 Task: Send an email with the signature Gerard Scott with the subject Thank you for a recommendation and the message Could you send me the proposal for the new partnership? from softage.5@softage.net to softage.7@softage.net and softage.8@softage.net
Action: Mouse moved to (57, 55)
Screenshot: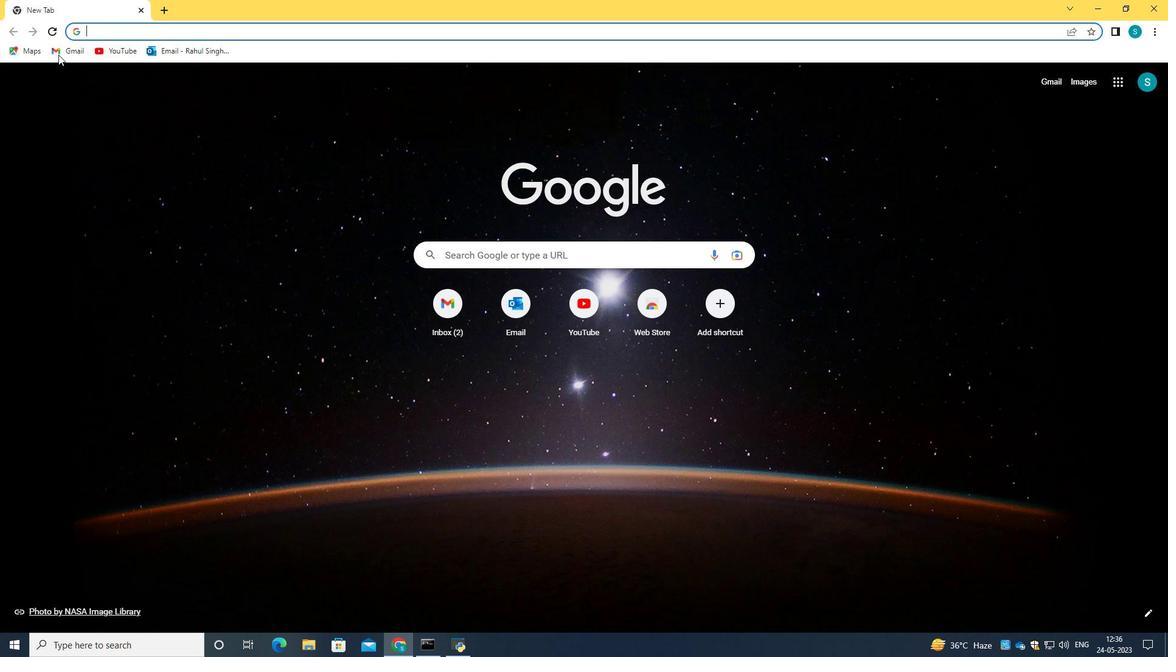 
Action: Mouse pressed left at (57, 55)
Screenshot: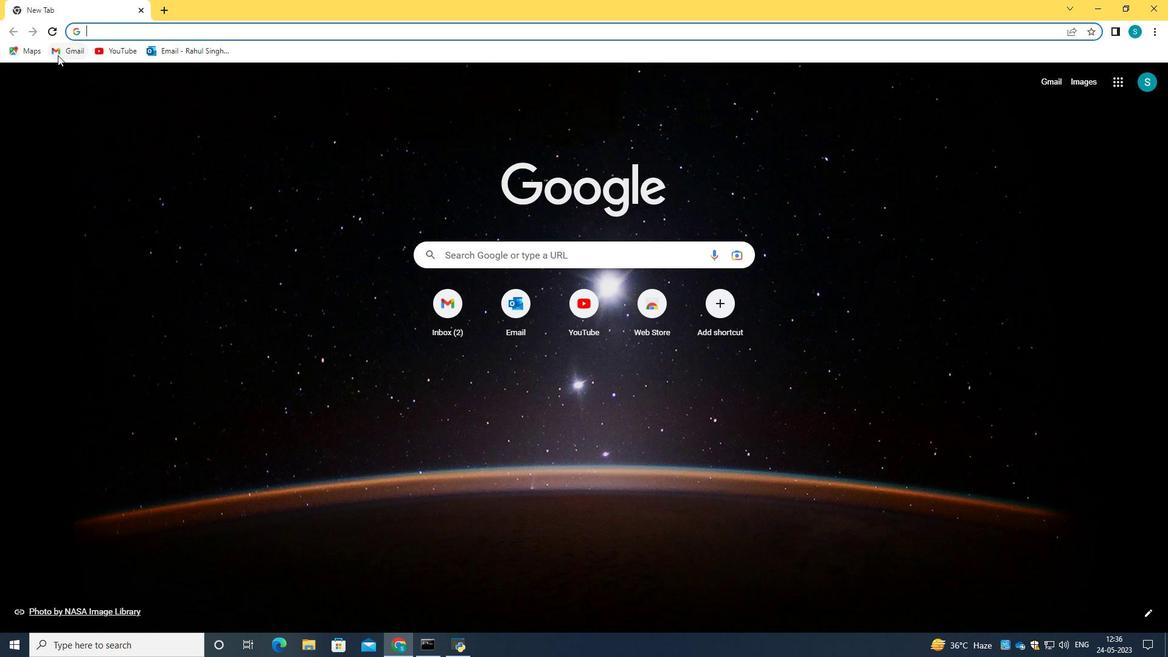 
Action: Mouse moved to (578, 189)
Screenshot: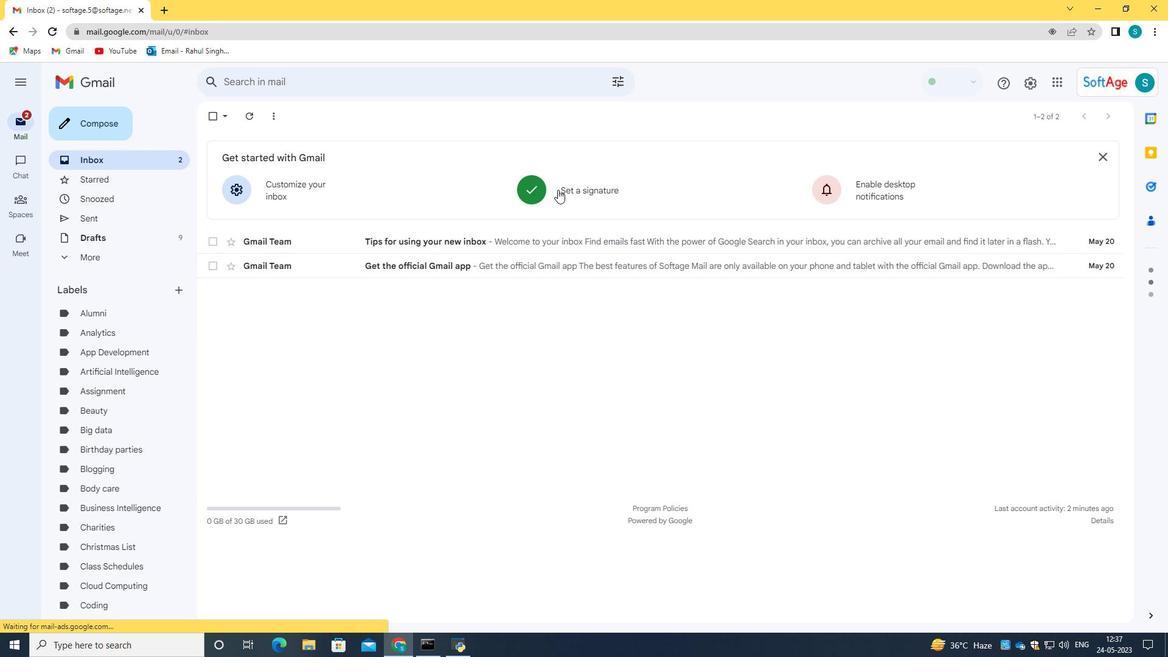 
Action: Mouse pressed left at (578, 189)
Screenshot: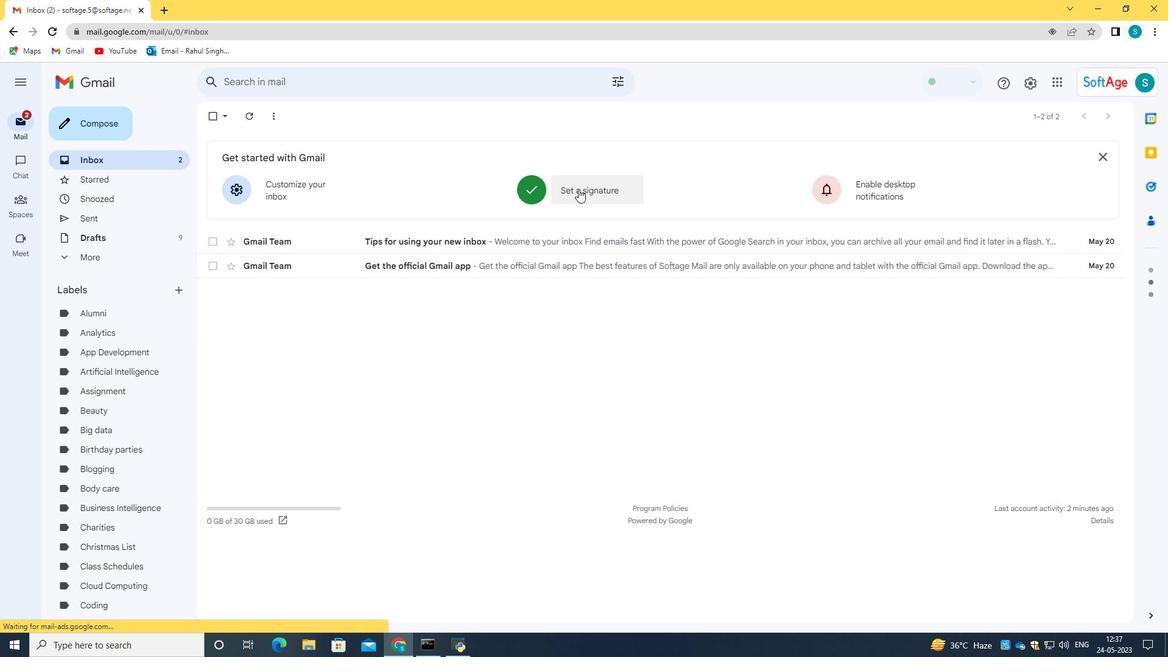 
Action: Mouse moved to (629, 271)
Screenshot: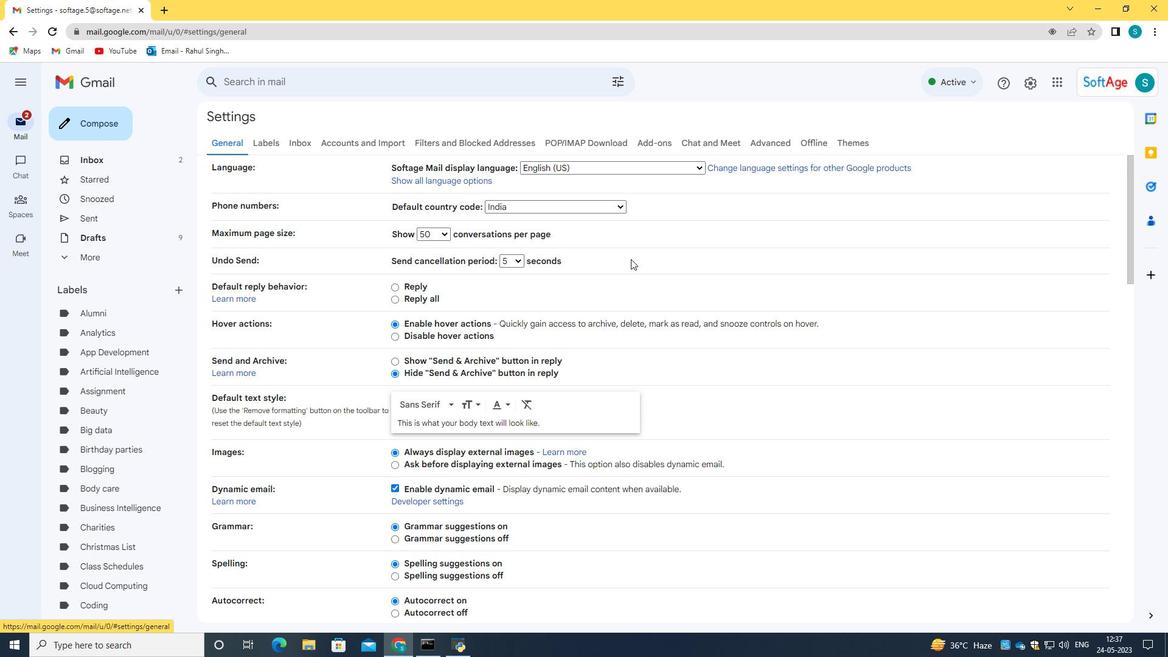 
Action: Mouse scrolled (629, 270) with delta (0, 0)
Screenshot: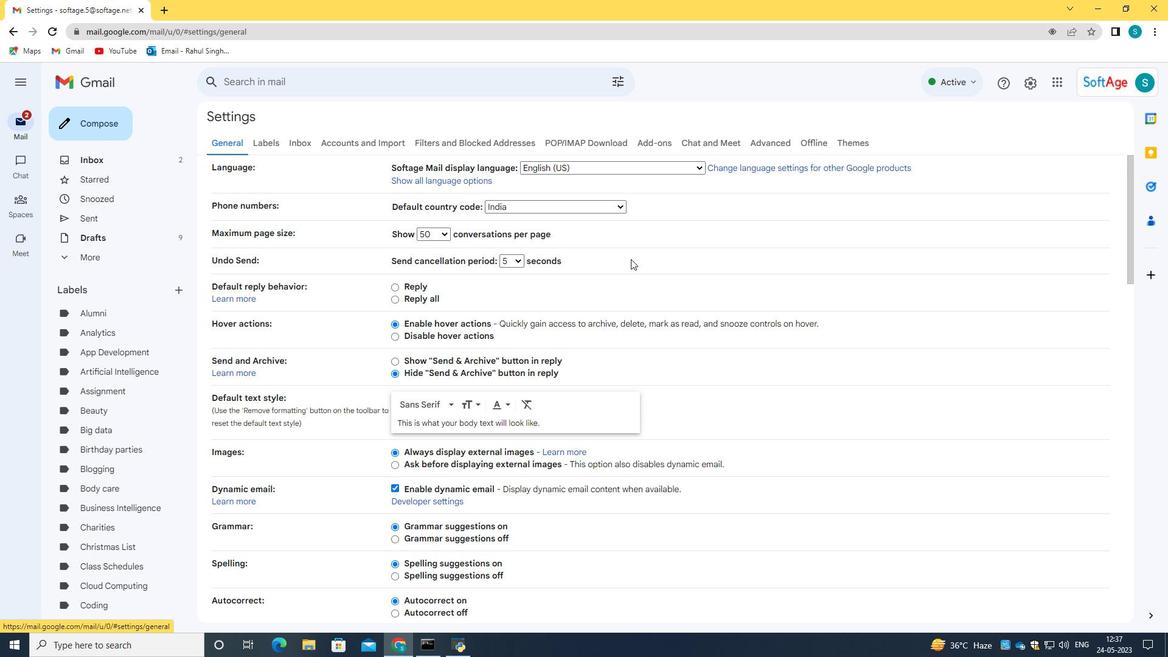 
Action: Mouse scrolled (629, 270) with delta (0, 0)
Screenshot: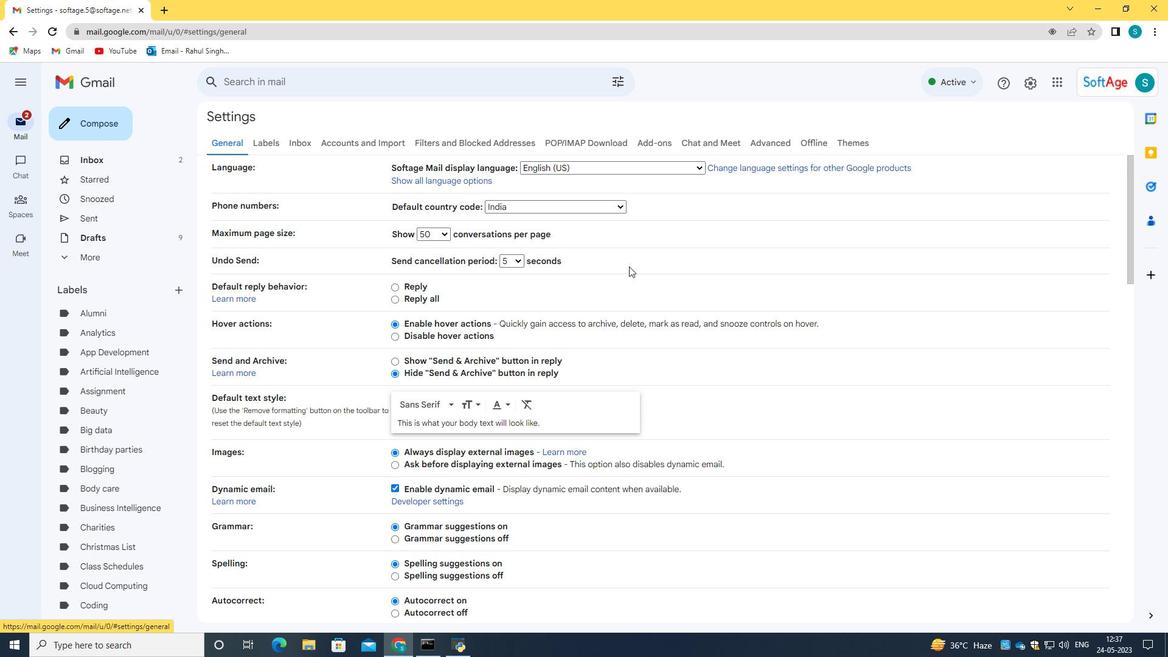 
Action: Mouse scrolled (629, 270) with delta (0, 0)
Screenshot: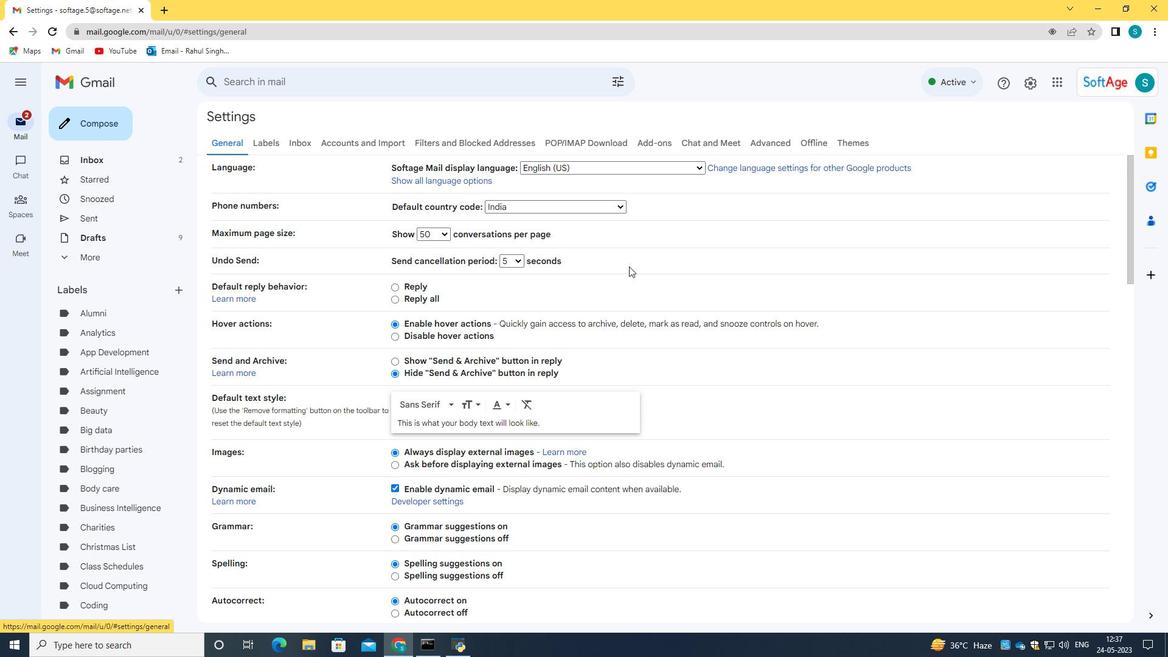 
Action: Mouse scrolled (629, 270) with delta (0, 0)
Screenshot: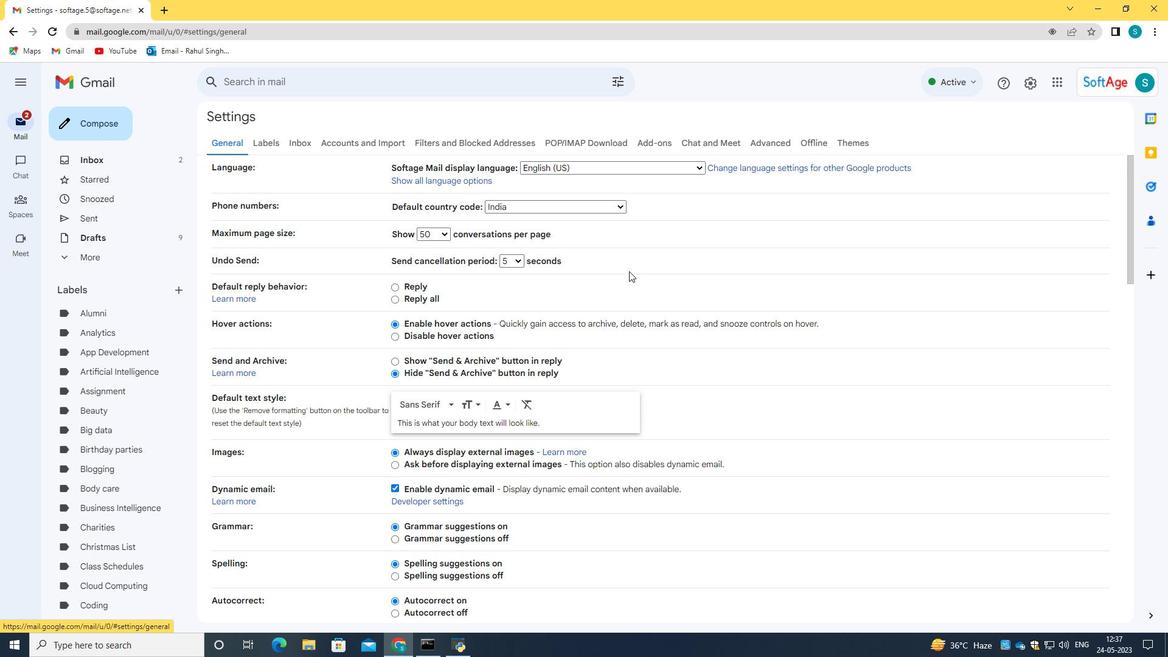 
Action: Mouse scrolled (629, 270) with delta (0, 0)
Screenshot: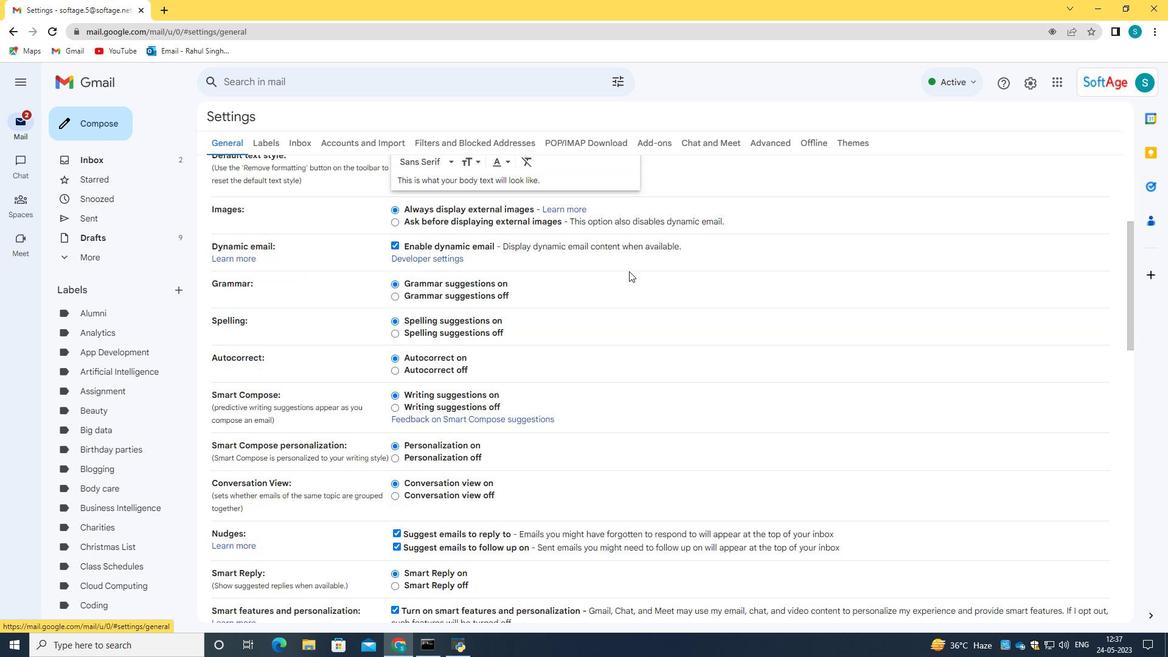
Action: Mouse scrolled (629, 270) with delta (0, 0)
Screenshot: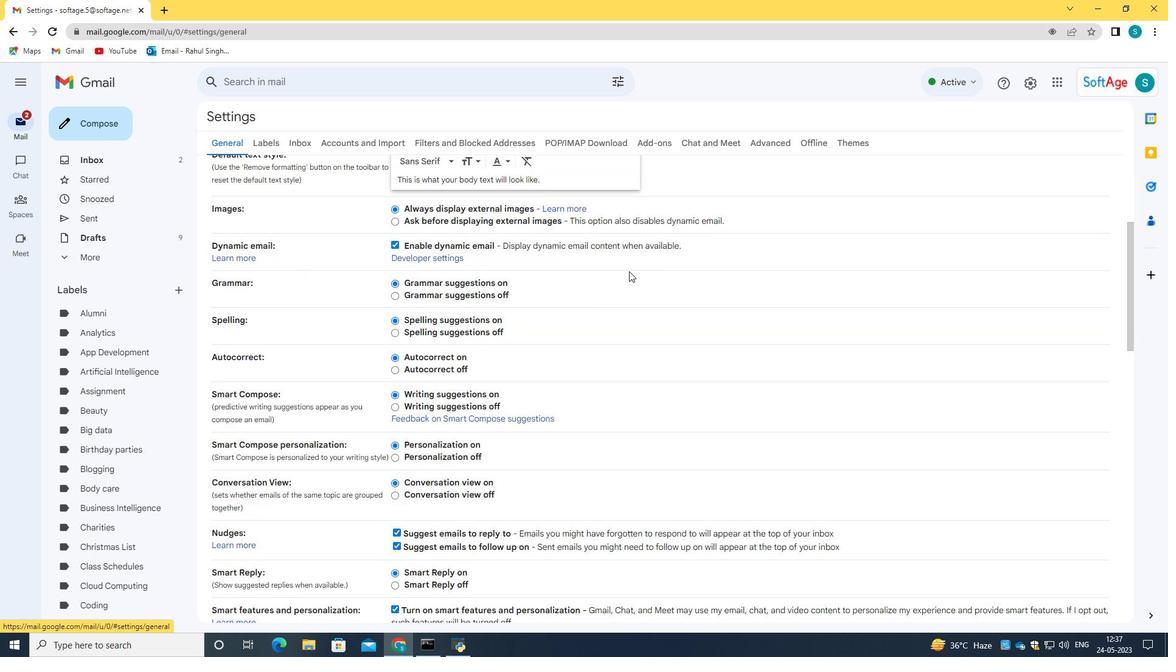 
Action: Mouse scrolled (629, 270) with delta (0, 0)
Screenshot: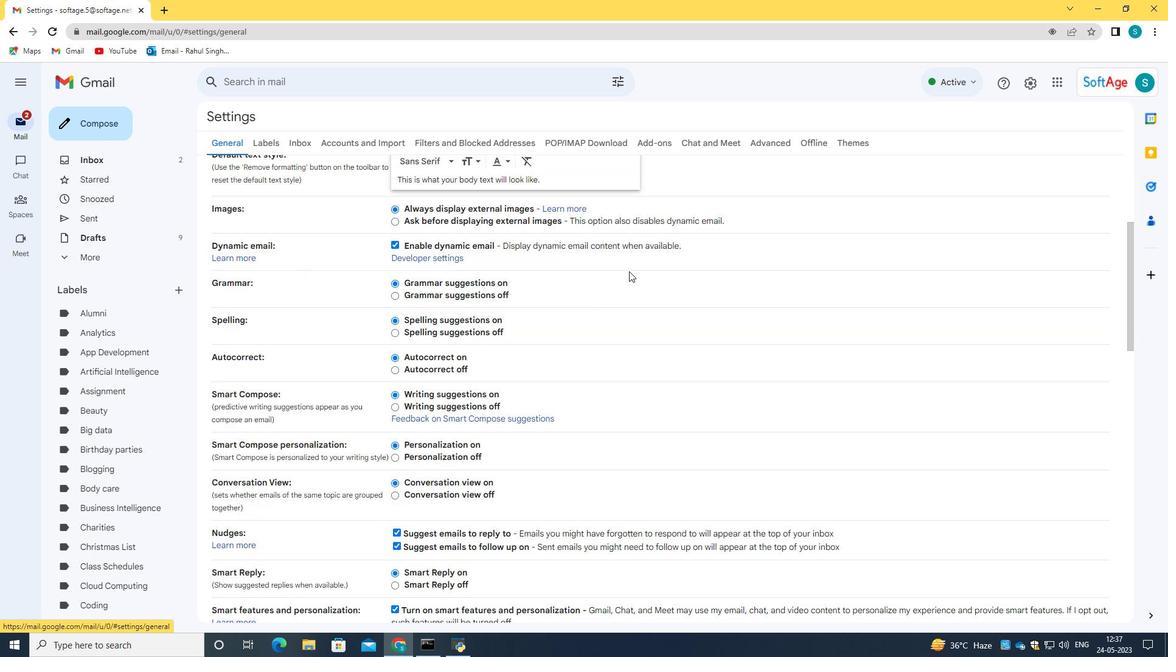 
Action: Mouse scrolled (629, 270) with delta (0, 0)
Screenshot: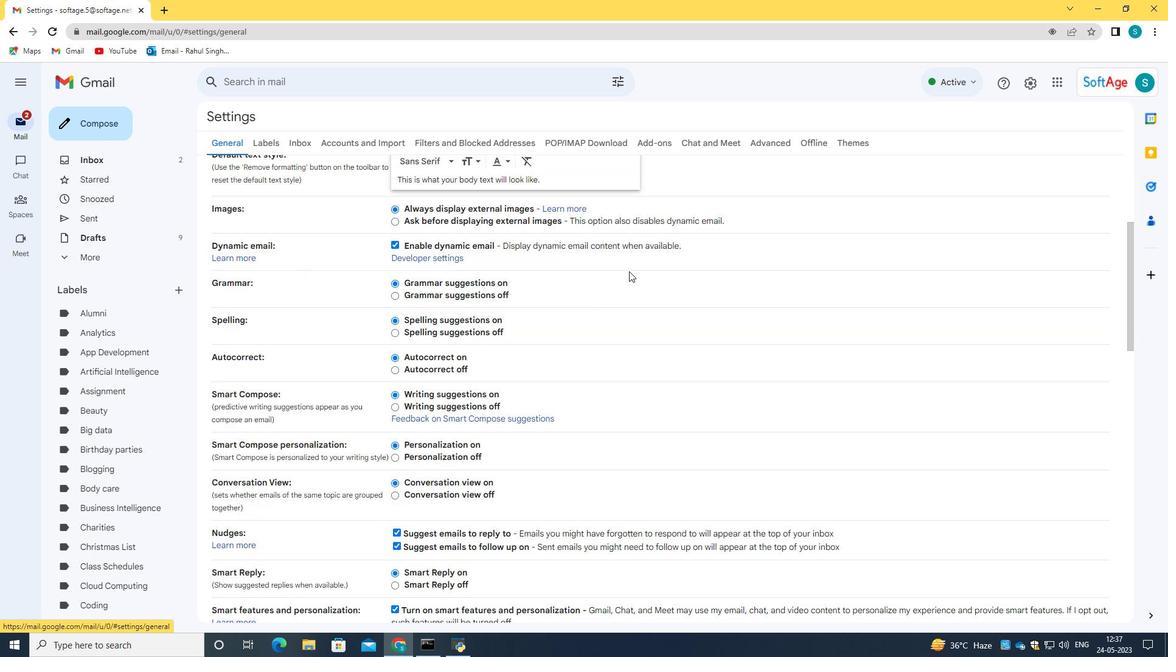 
Action: Mouse moved to (629, 295)
Screenshot: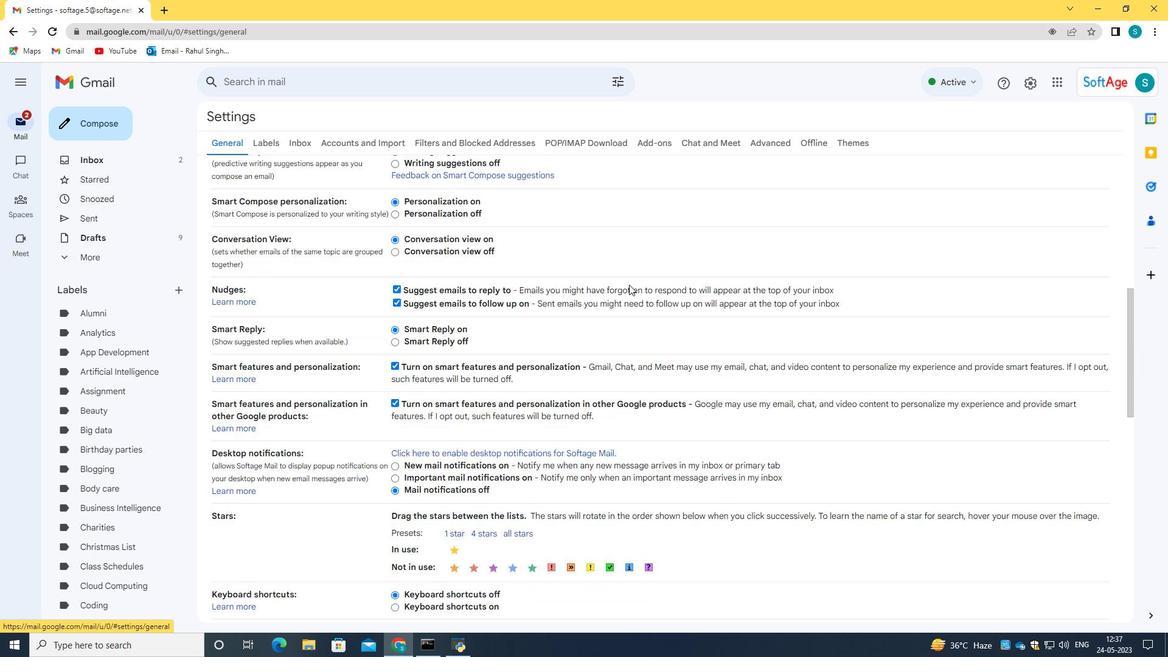 
Action: Mouse scrolled (629, 294) with delta (0, 0)
Screenshot: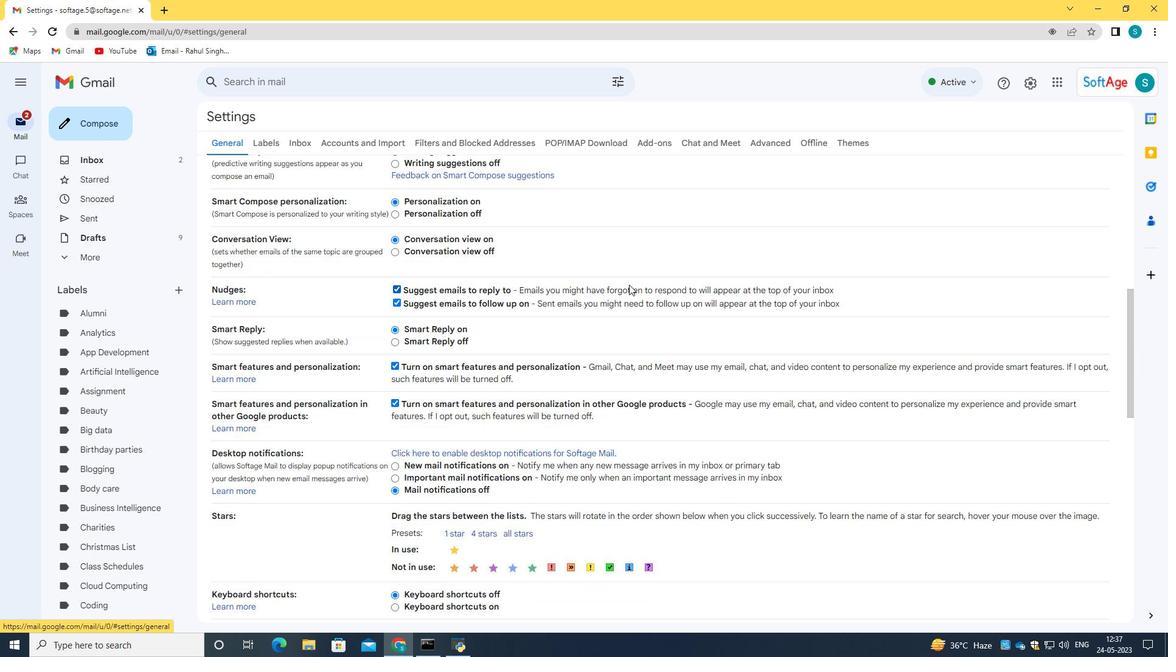 
Action: Mouse moved to (629, 295)
Screenshot: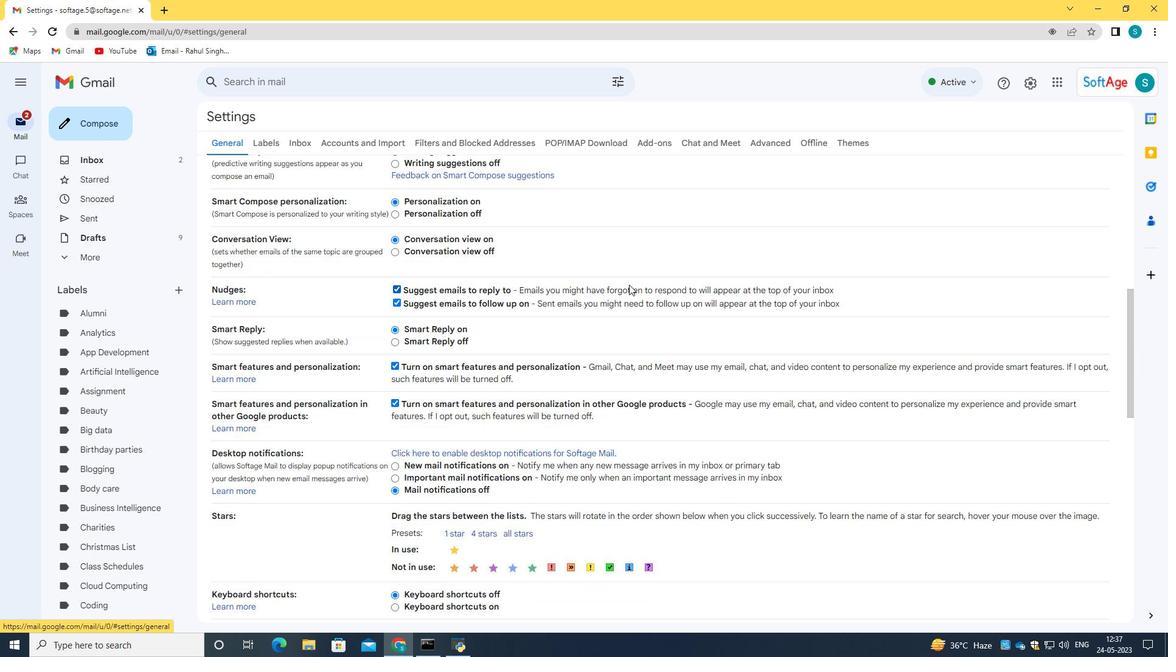 
Action: Mouse scrolled (629, 295) with delta (0, 0)
Screenshot: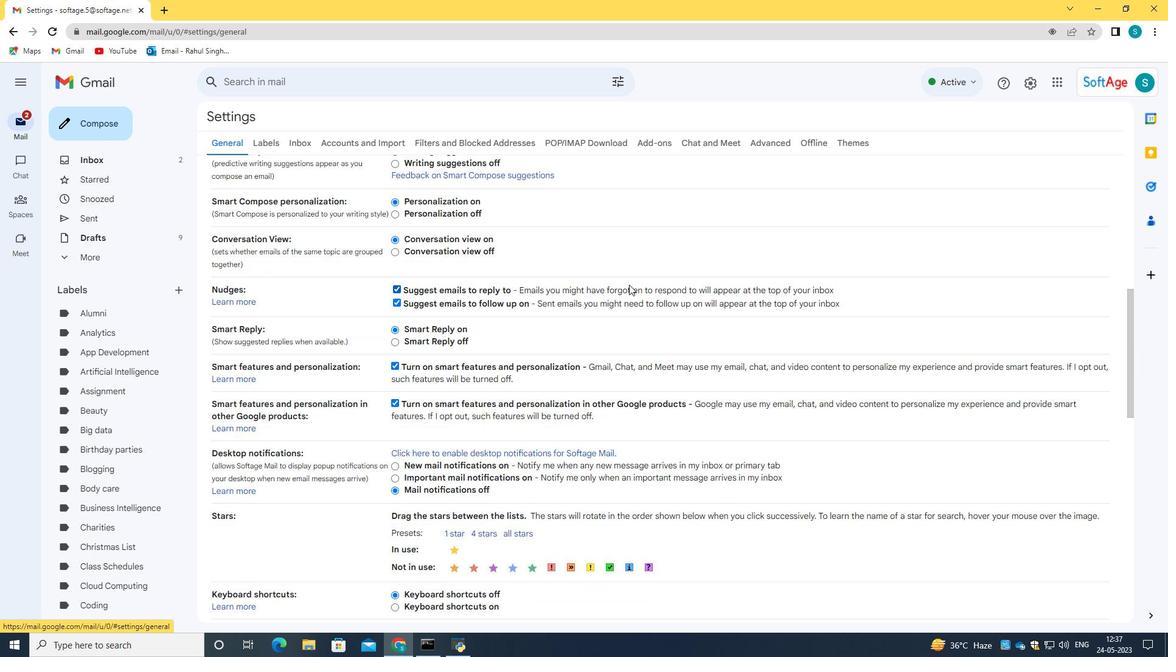 
Action: Mouse scrolled (629, 295) with delta (0, 0)
Screenshot: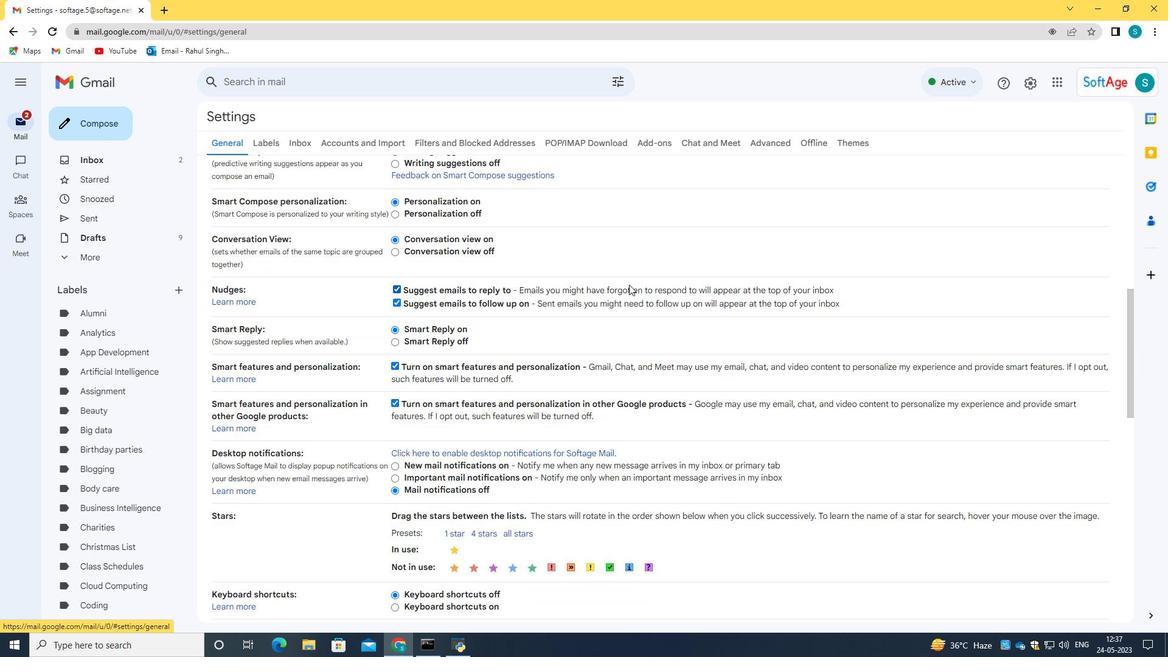 
Action: Mouse moved to (629, 299)
Screenshot: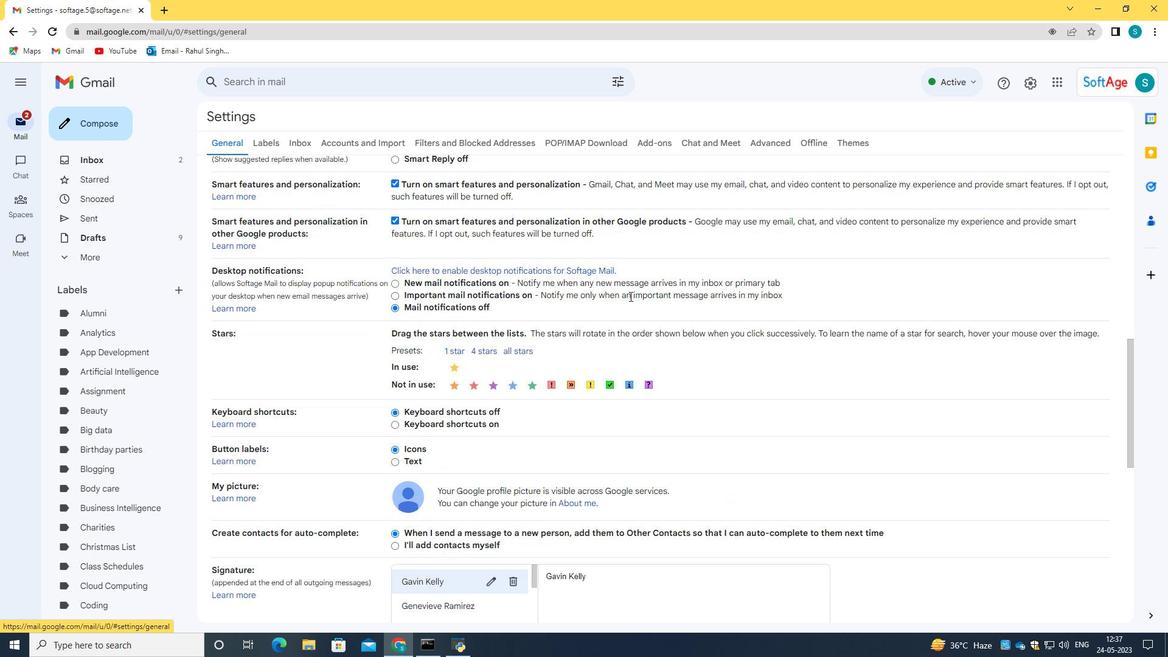 
Action: Mouse scrolled (629, 299) with delta (0, 0)
Screenshot: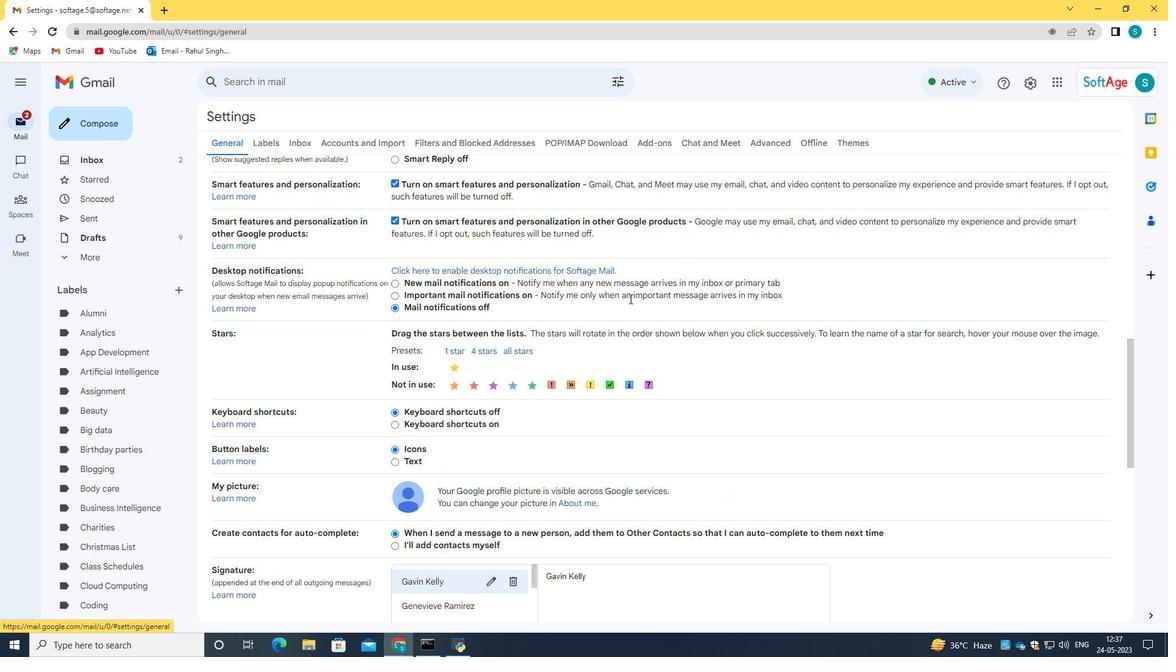 
Action: Mouse scrolled (629, 299) with delta (0, 0)
Screenshot: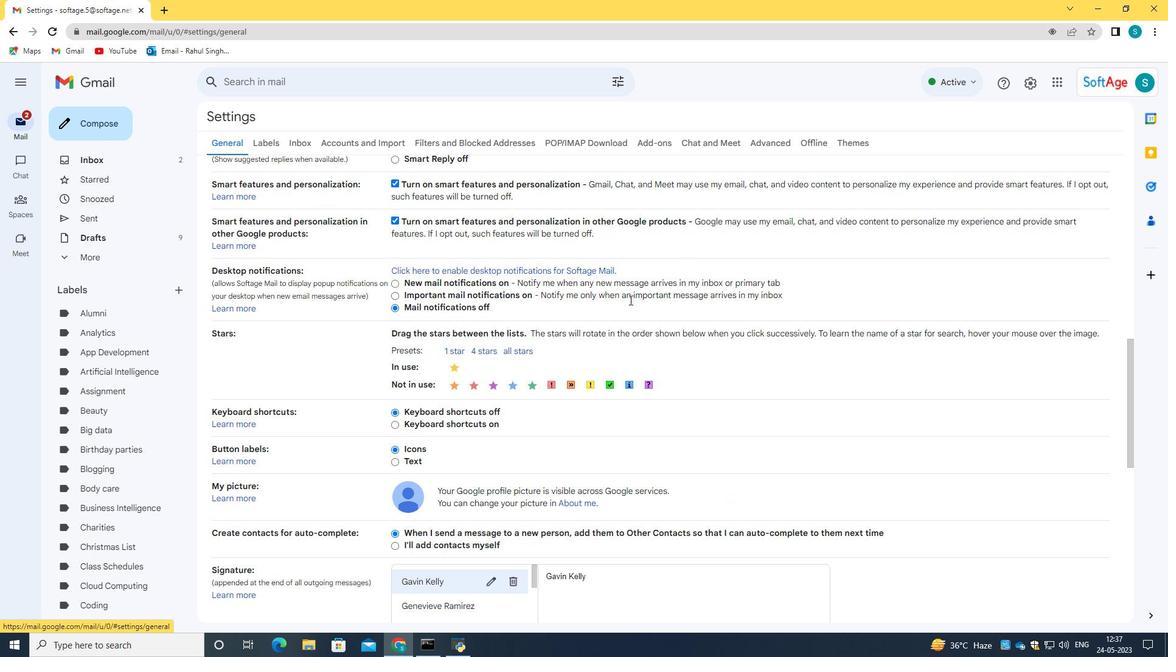 
Action: Mouse scrolled (629, 299) with delta (0, 0)
Screenshot: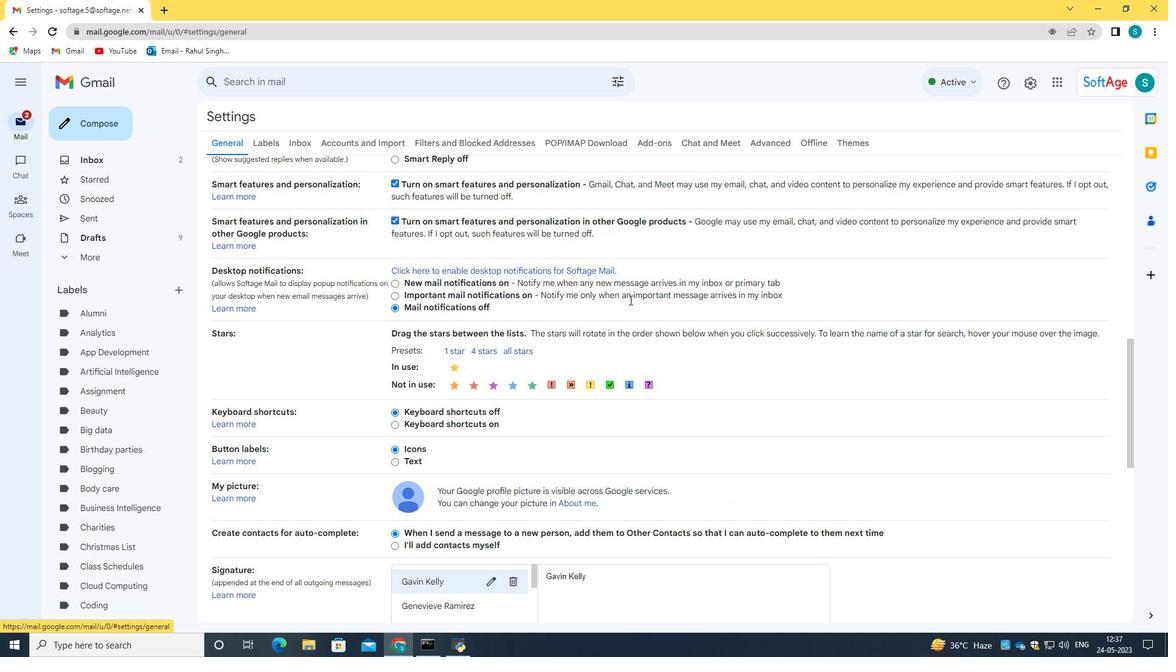 
Action: Mouse moved to (493, 499)
Screenshot: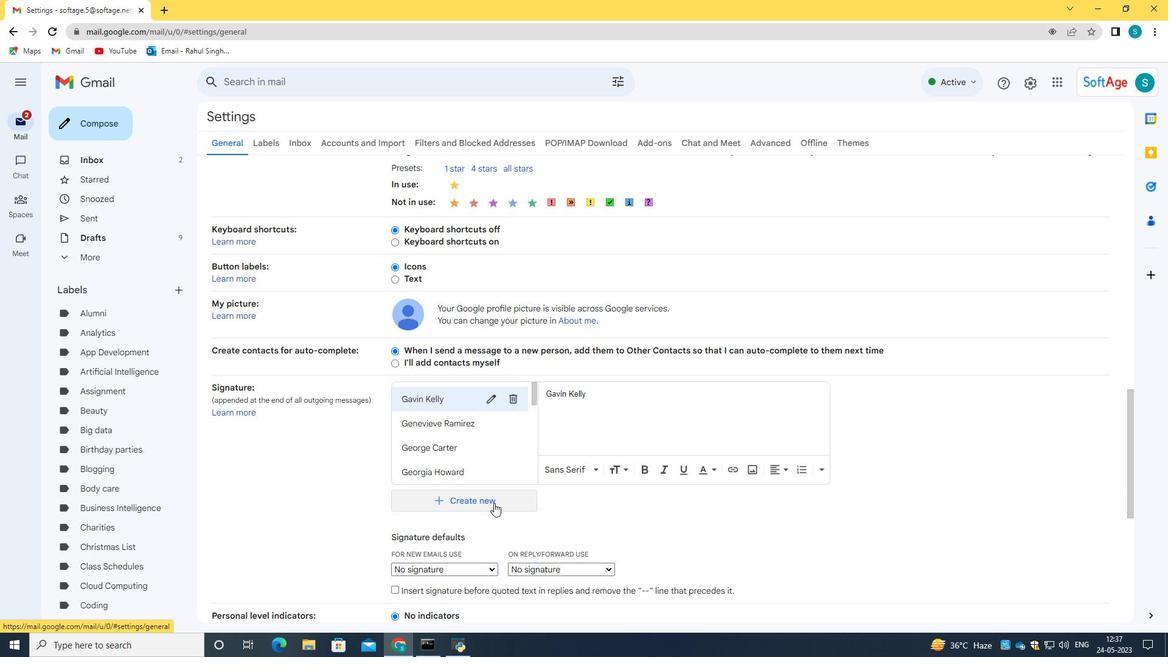 
Action: Mouse pressed left at (493, 499)
Screenshot: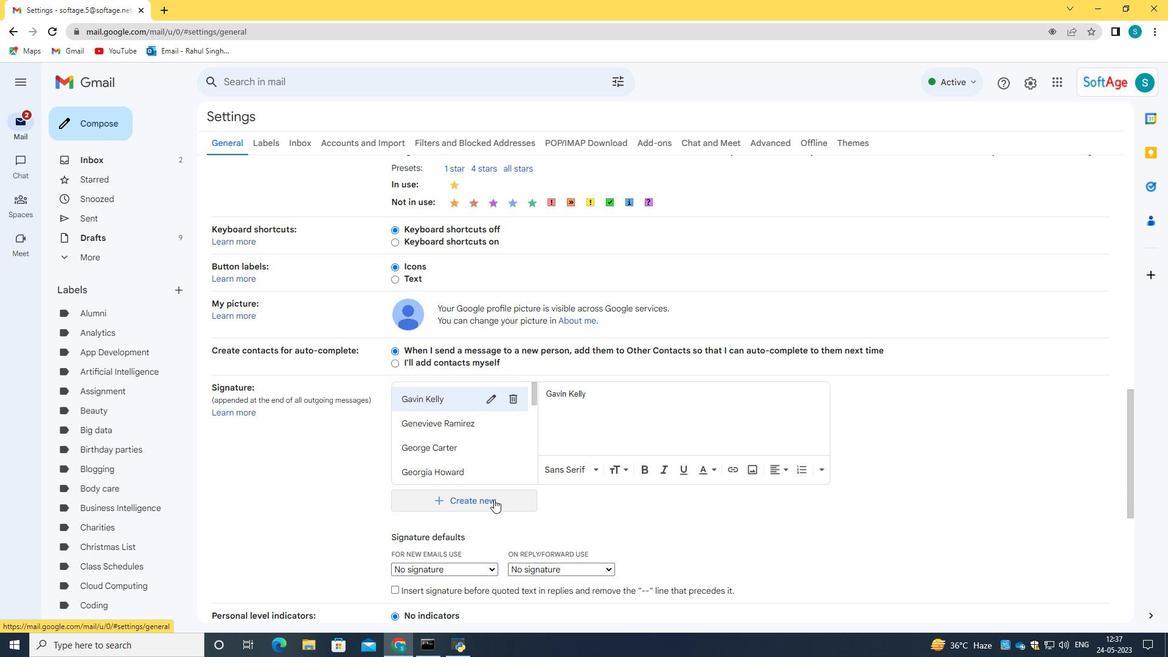 
Action: Mouse moved to (503, 344)
Screenshot: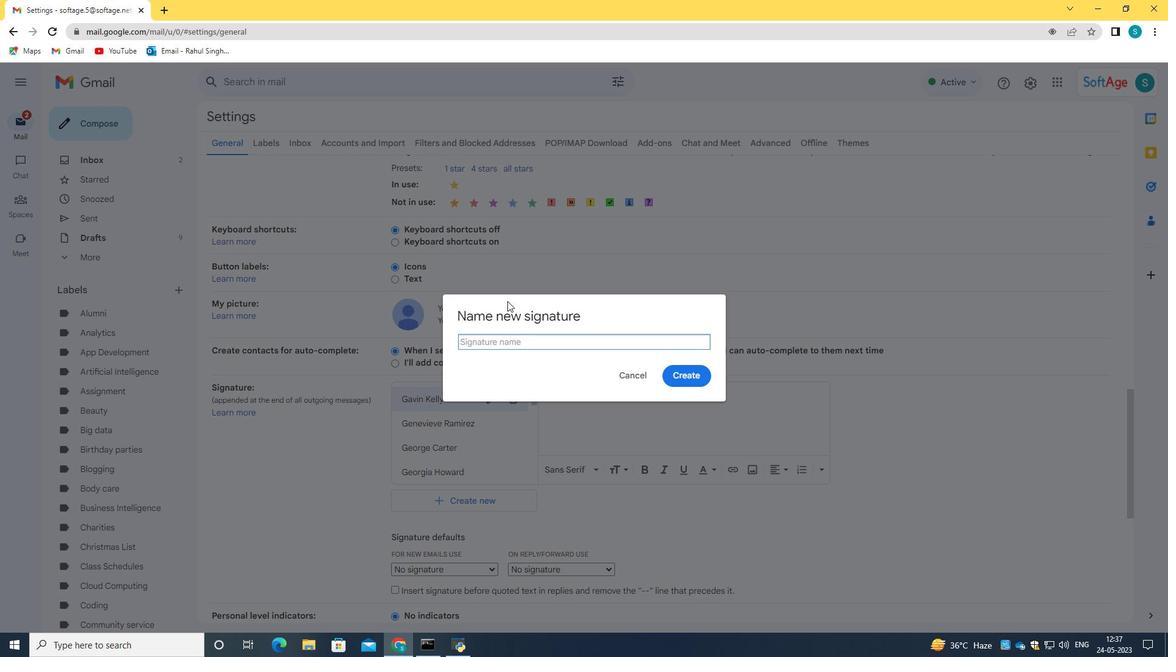 
Action: Key pressed <Key.caps_lock>G<Key.caps_lock>erard<Key.space><Key.caps_lock>S<Key.caps_lock>cott
Screenshot: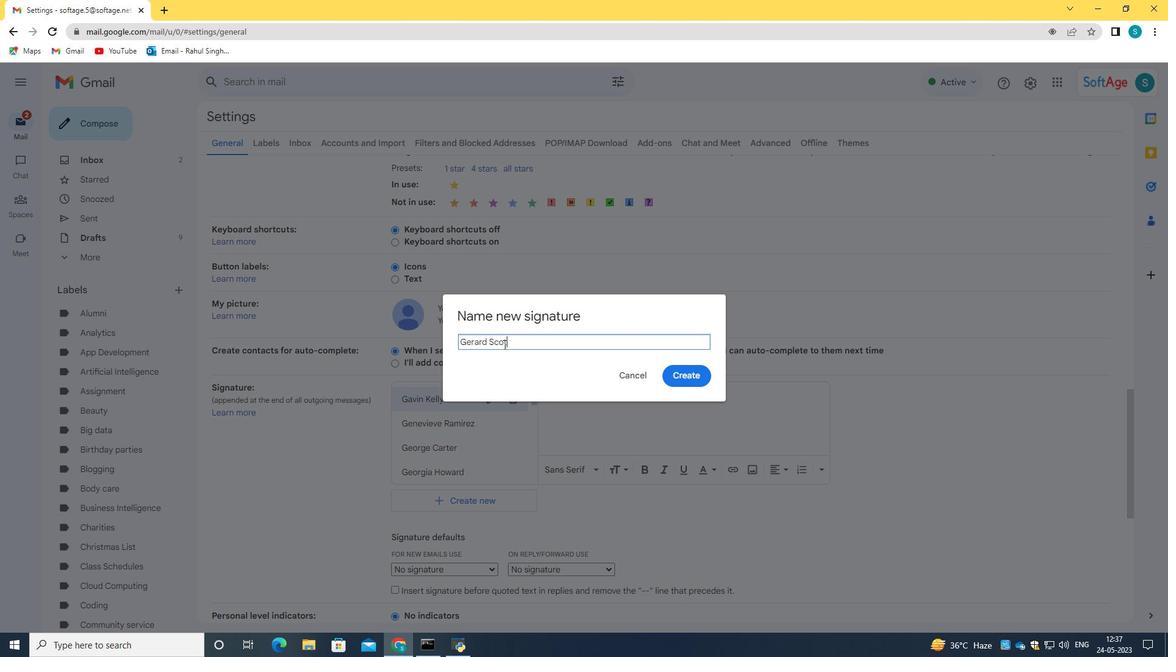 
Action: Mouse moved to (691, 369)
Screenshot: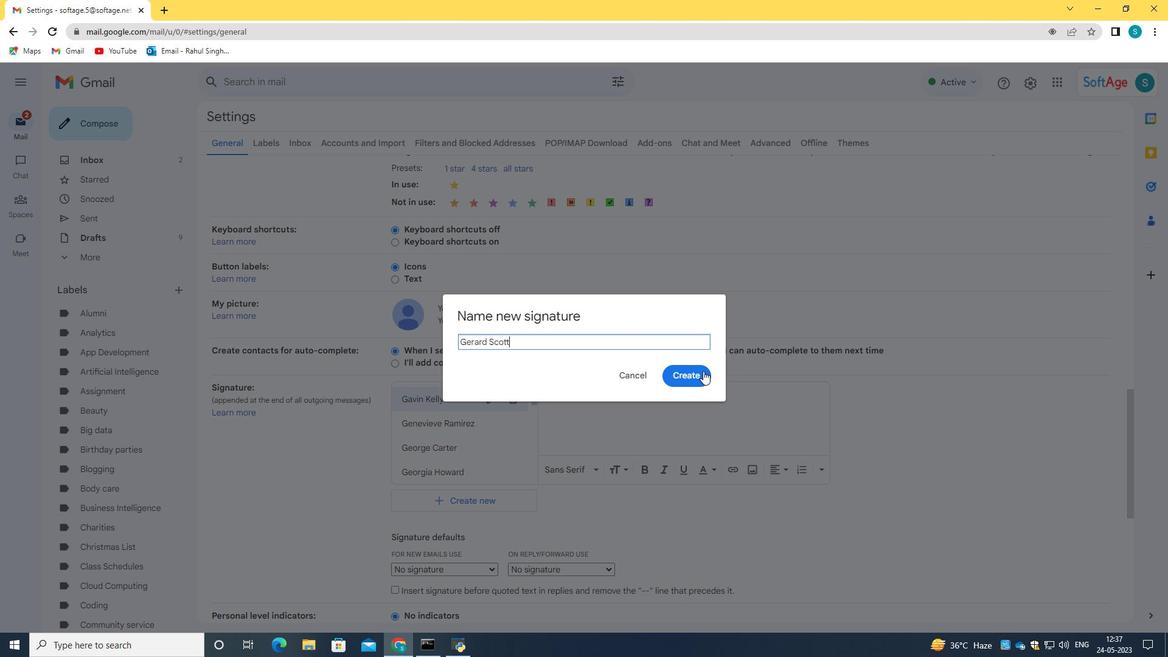 
Action: Mouse pressed left at (691, 369)
Screenshot: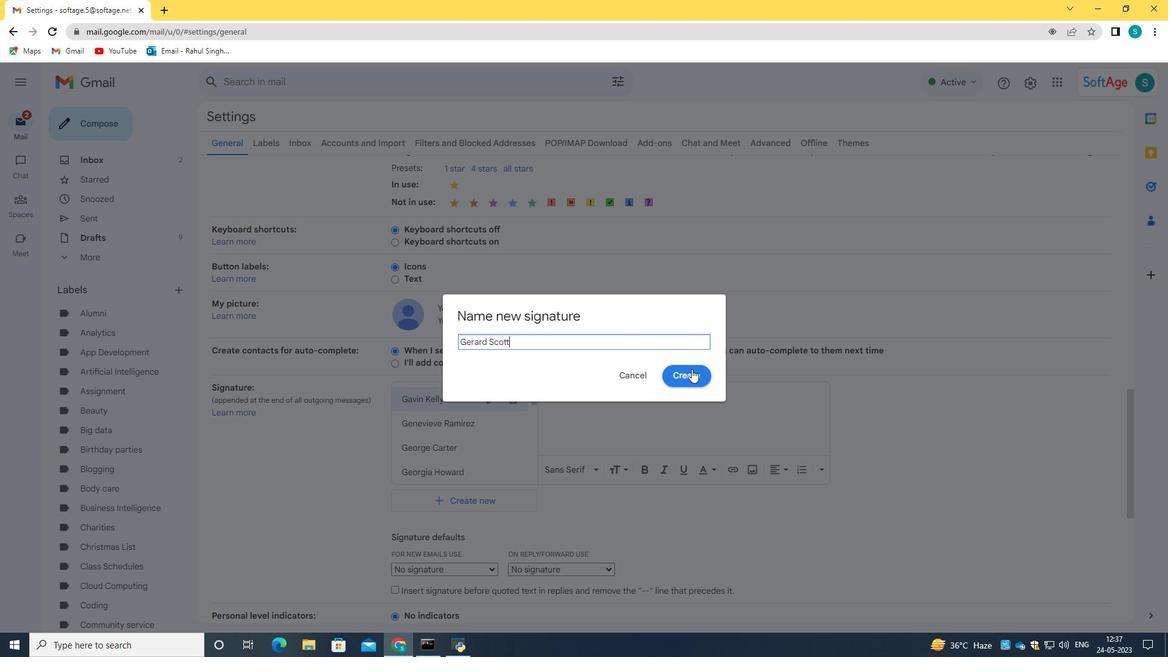 
Action: Mouse moved to (688, 411)
Screenshot: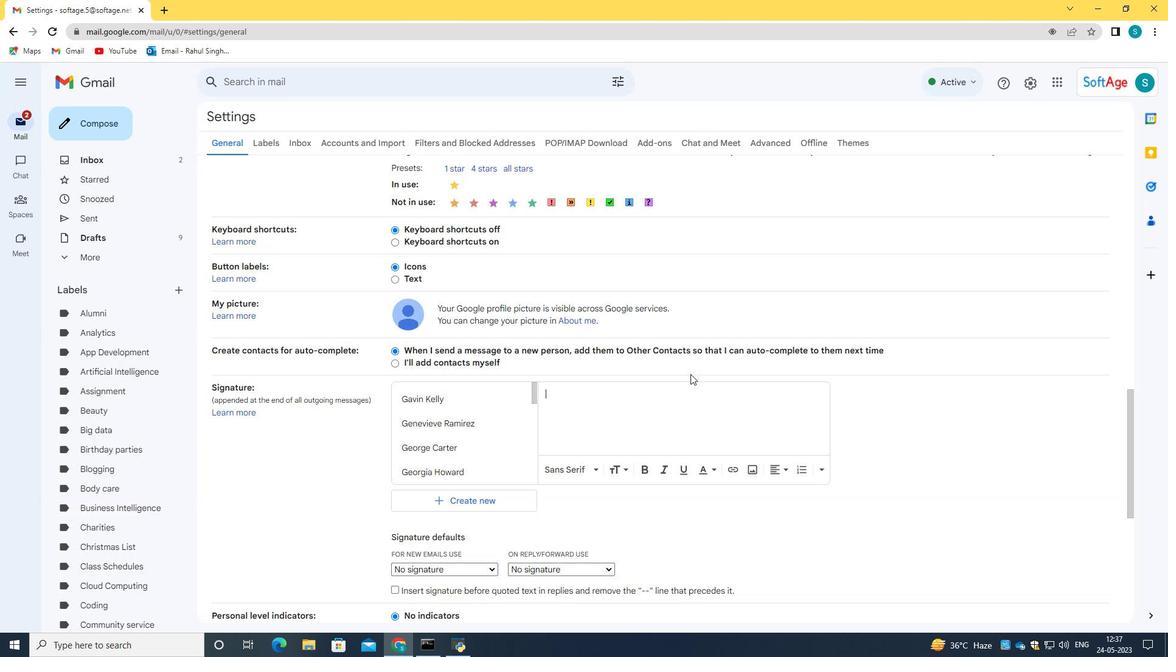 
Action: Mouse pressed left at (688, 411)
Screenshot: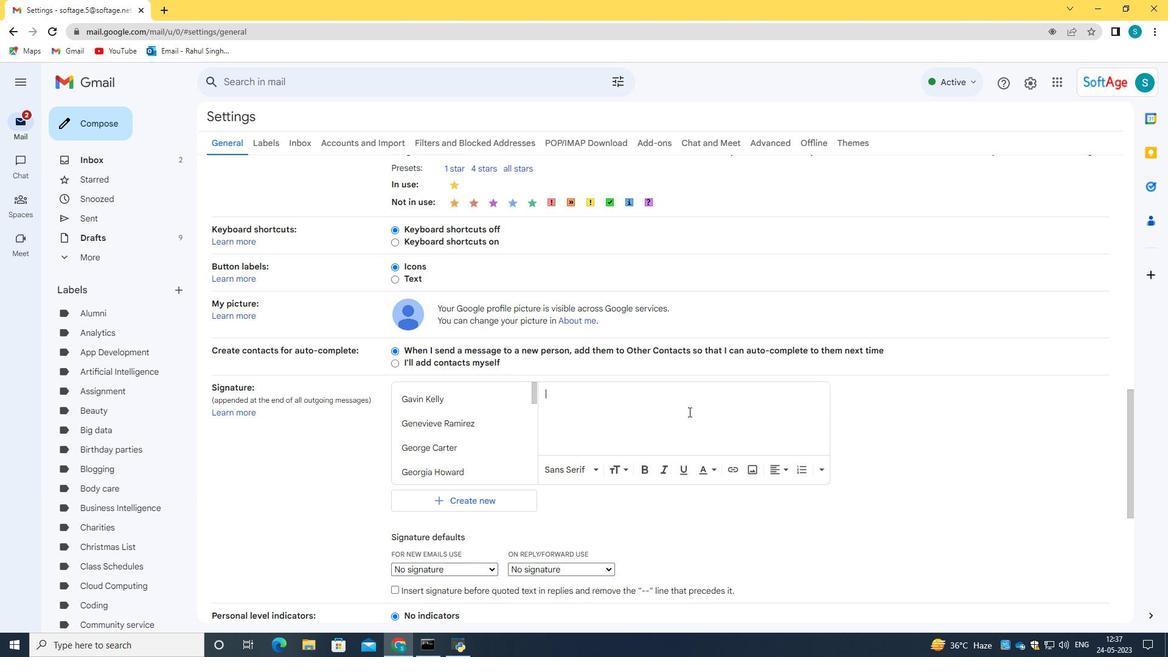 
Action: Key pressed <Key.caps_lock>G<Key.caps_lock>erard<Key.space><Key.caps_lock>S<Key.caps_lock>cott
Screenshot: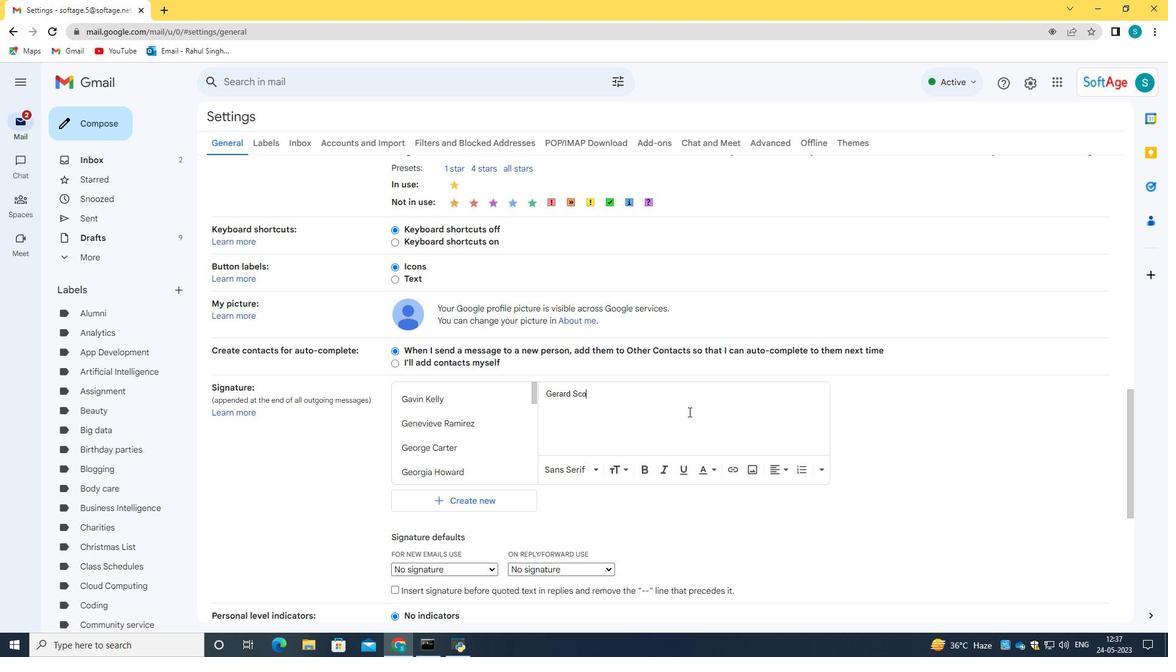 
Action: Mouse moved to (850, 399)
Screenshot: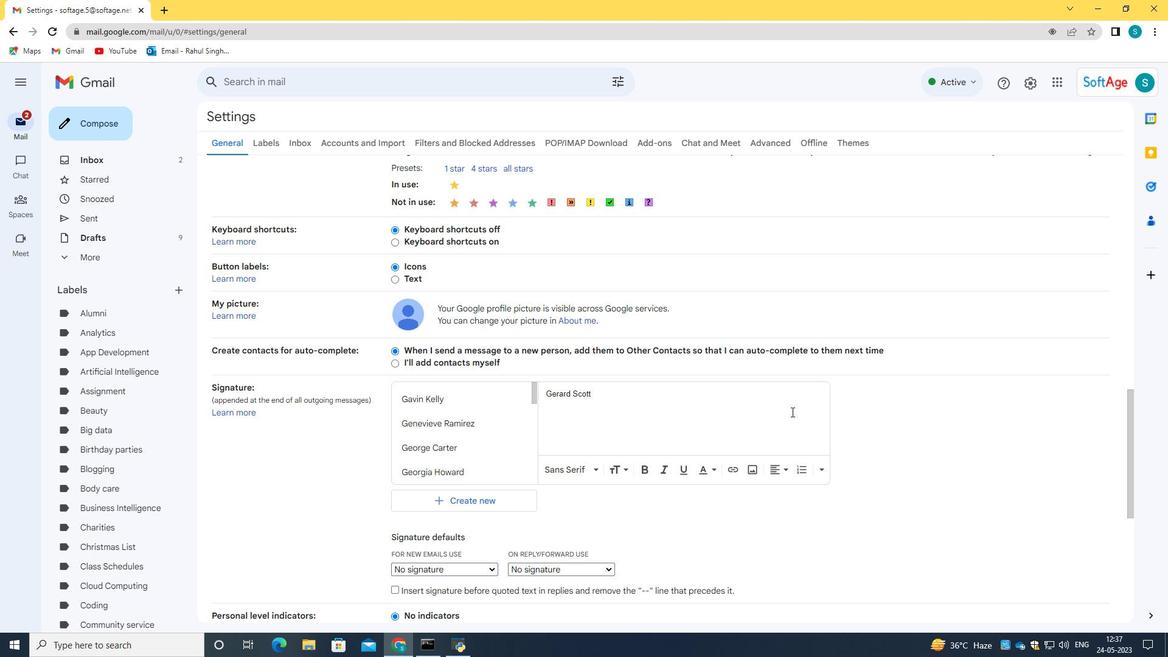 
Action: Mouse scrolled (799, 411) with delta (0, 0)
Screenshot: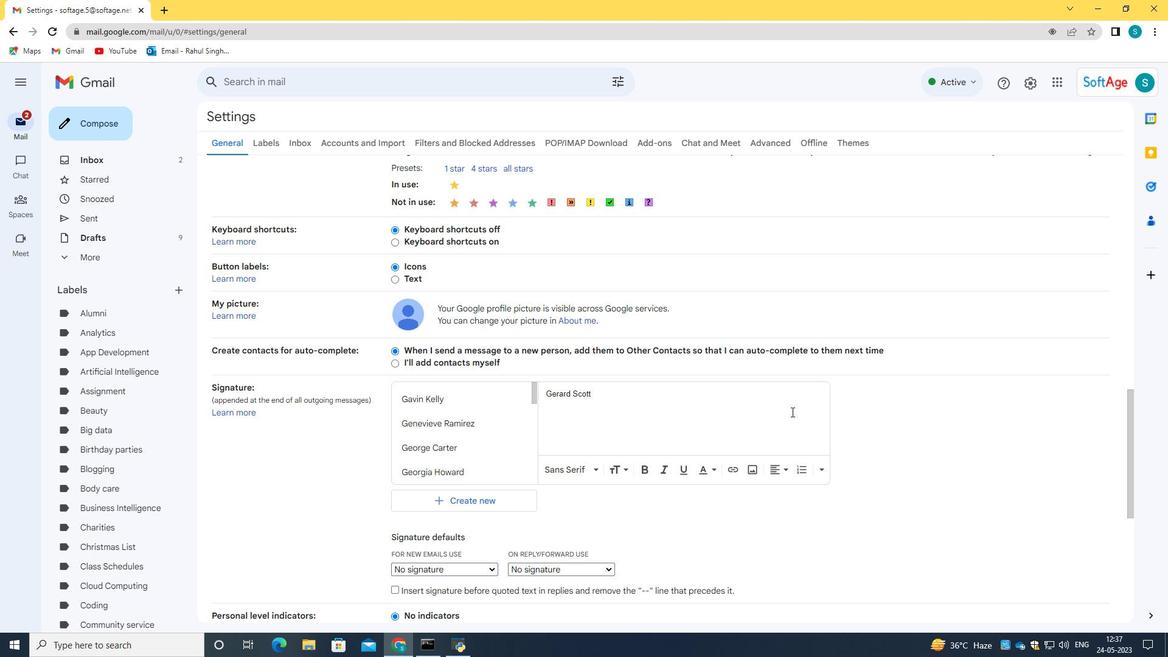 
Action: Mouse scrolled (850, 398) with delta (0, 0)
Screenshot: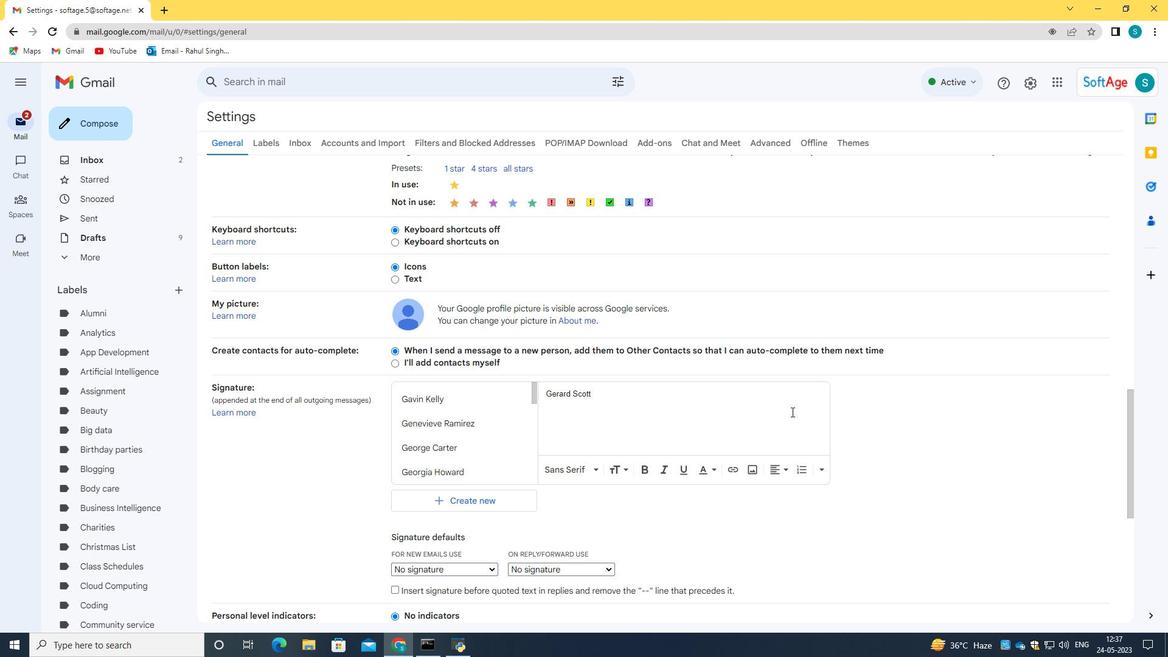 
Action: Mouse scrolled (850, 398) with delta (0, 0)
Screenshot: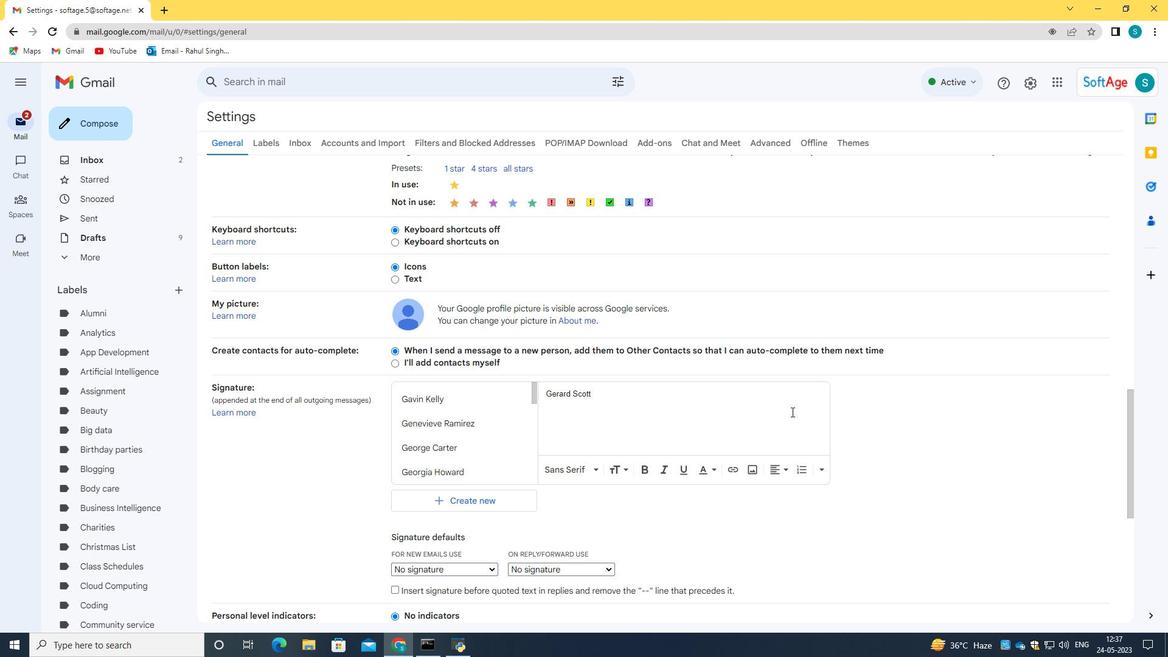 
Action: Mouse scrolled (850, 398) with delta (0, 0)
Screenshot: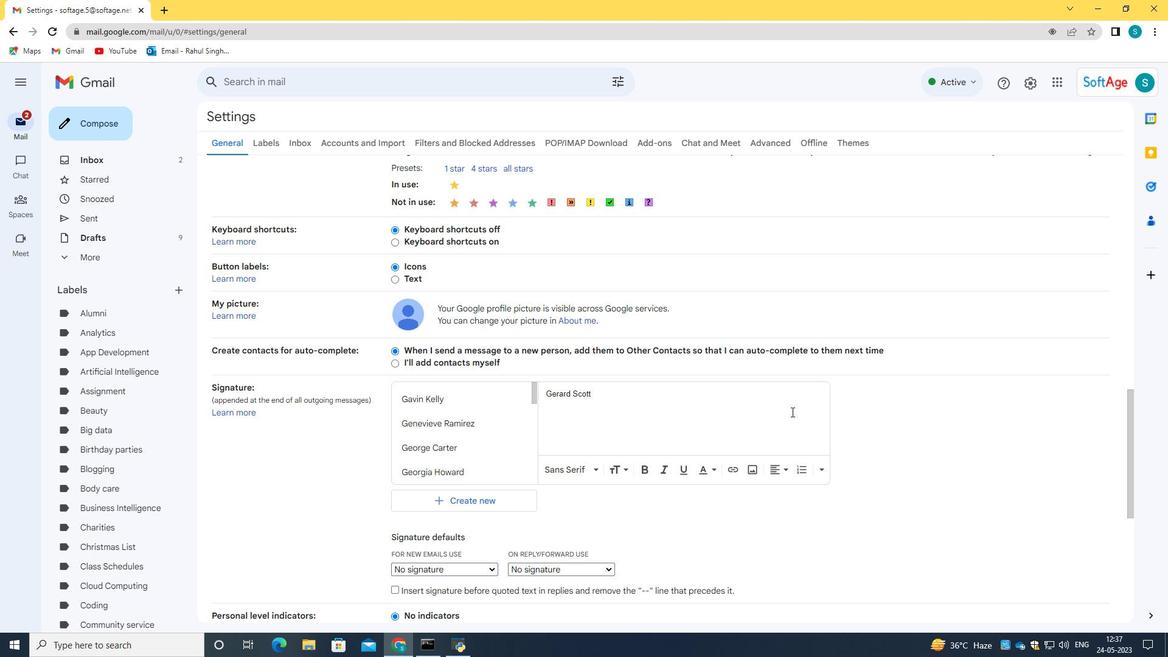 
Action: Mouse scrolled (850, 398) with delta (0, 0)
Screenshot: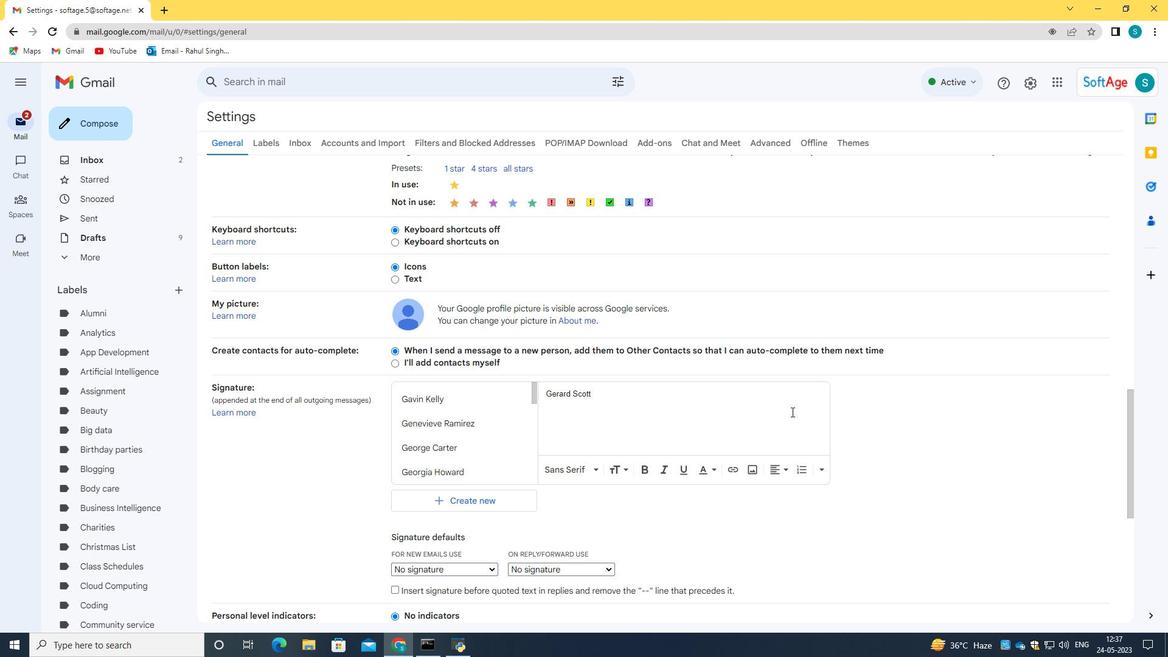 
Action: Mouse scrolled (850, 398) with delta (0, 0)
Screenshot: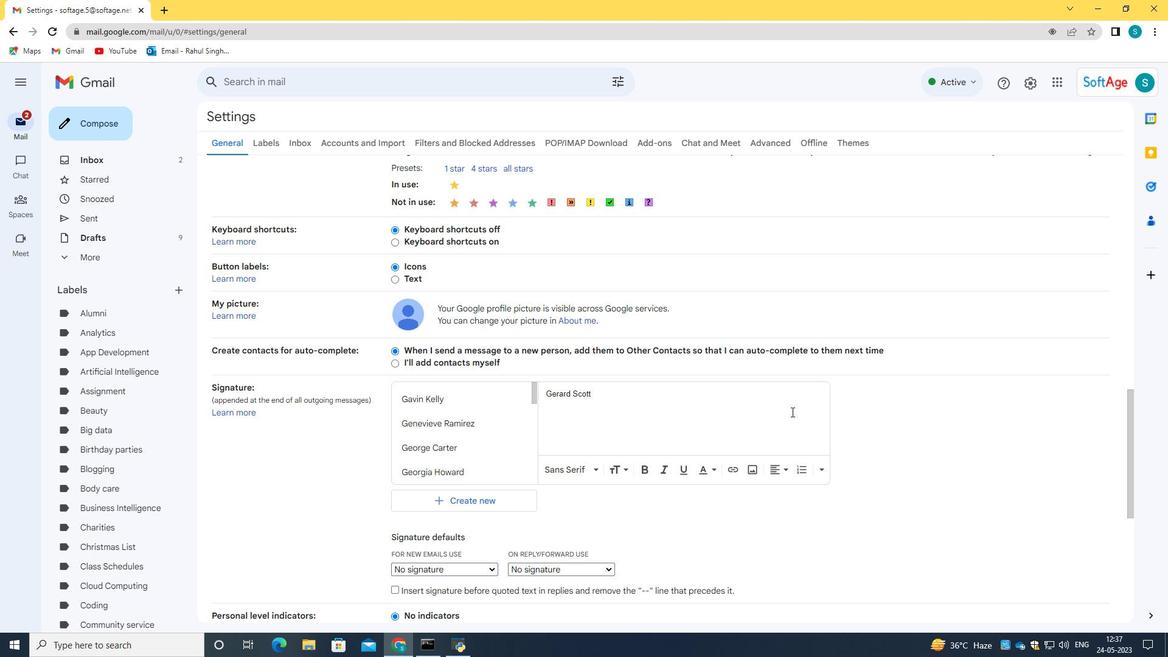 
Action: Mouse scrolled (850, 398) with delta (0, 0)
Screenshot: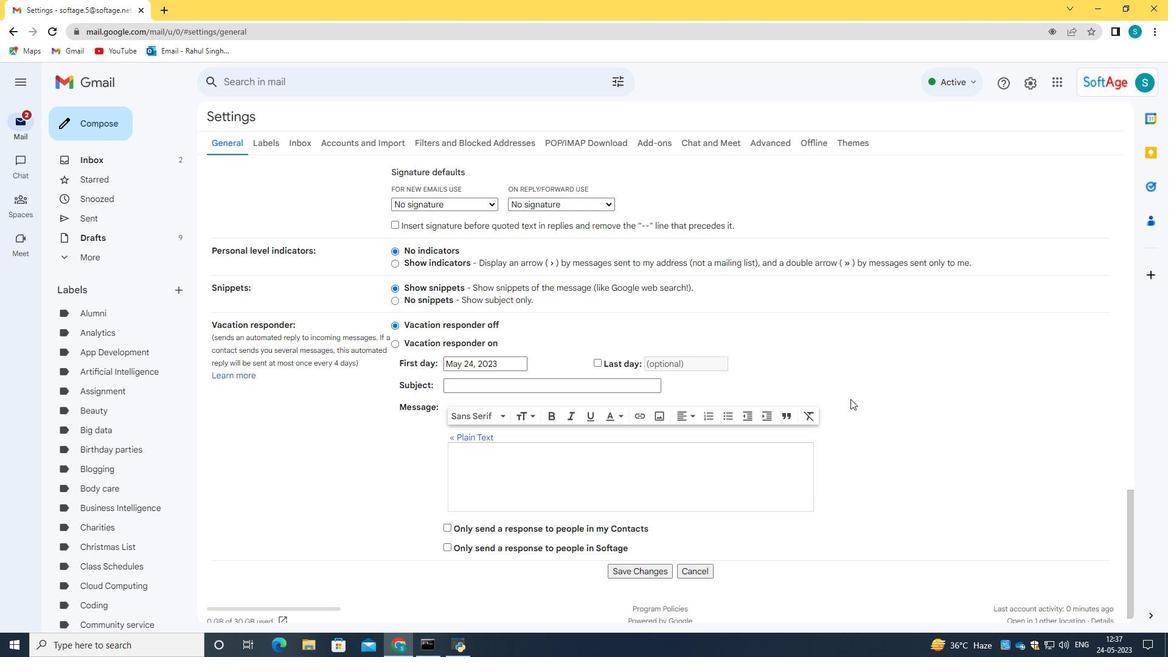 
Action: Mouse moved to (850, 399)
Screenshot: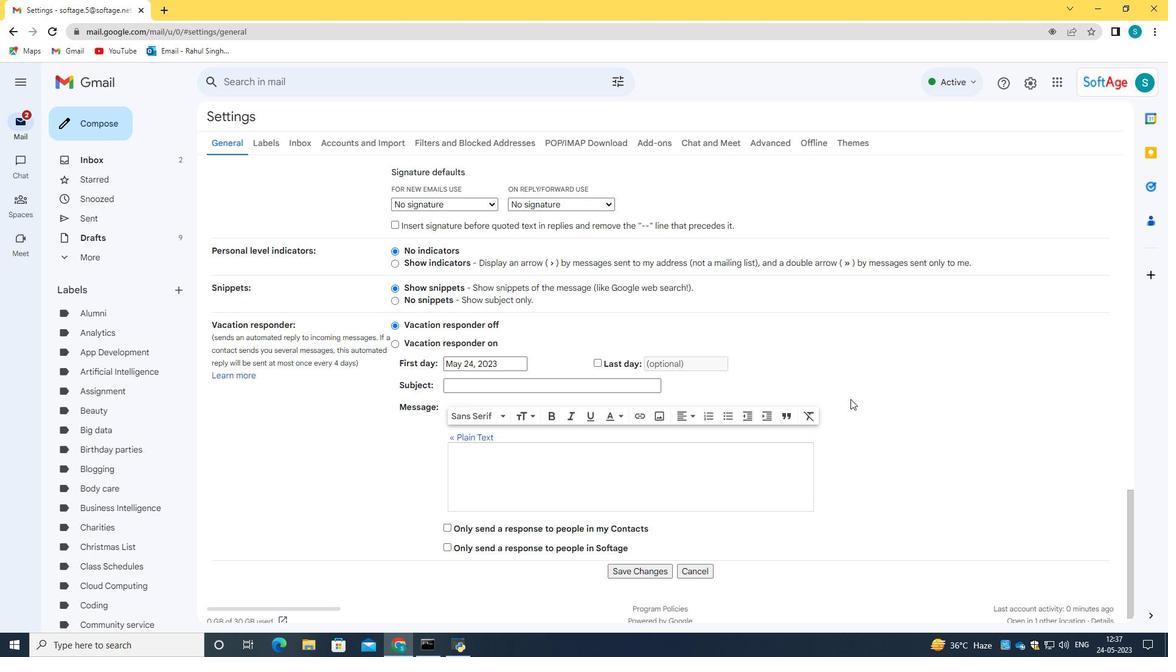 
Action: Mouse scrolled (850, 398) with delta (0, 0)
Screenshot: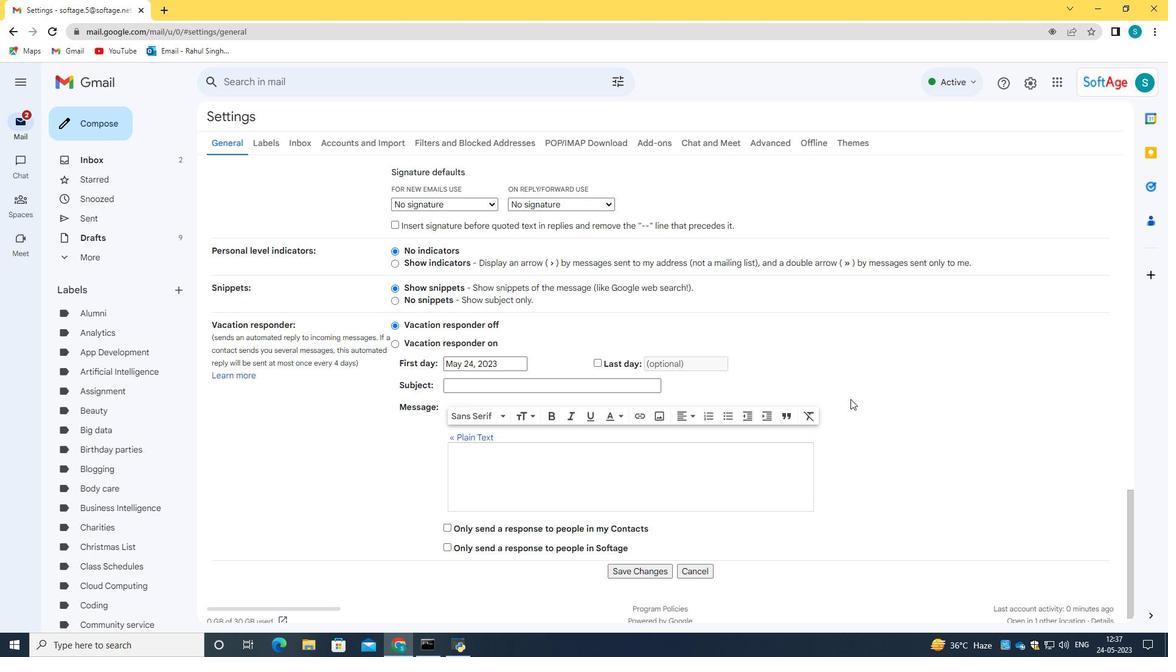 
Action: Mouse moved to (663, 557)
Screenshot: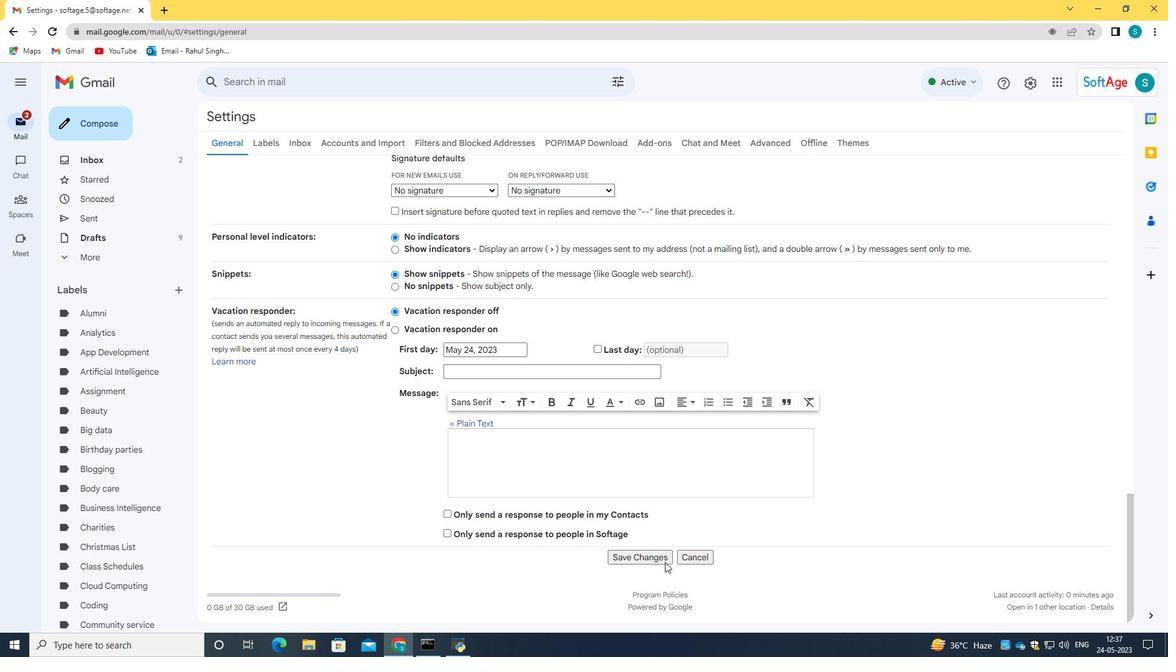 
Action: Mouse pressed left at (663, 557)
Screenshot: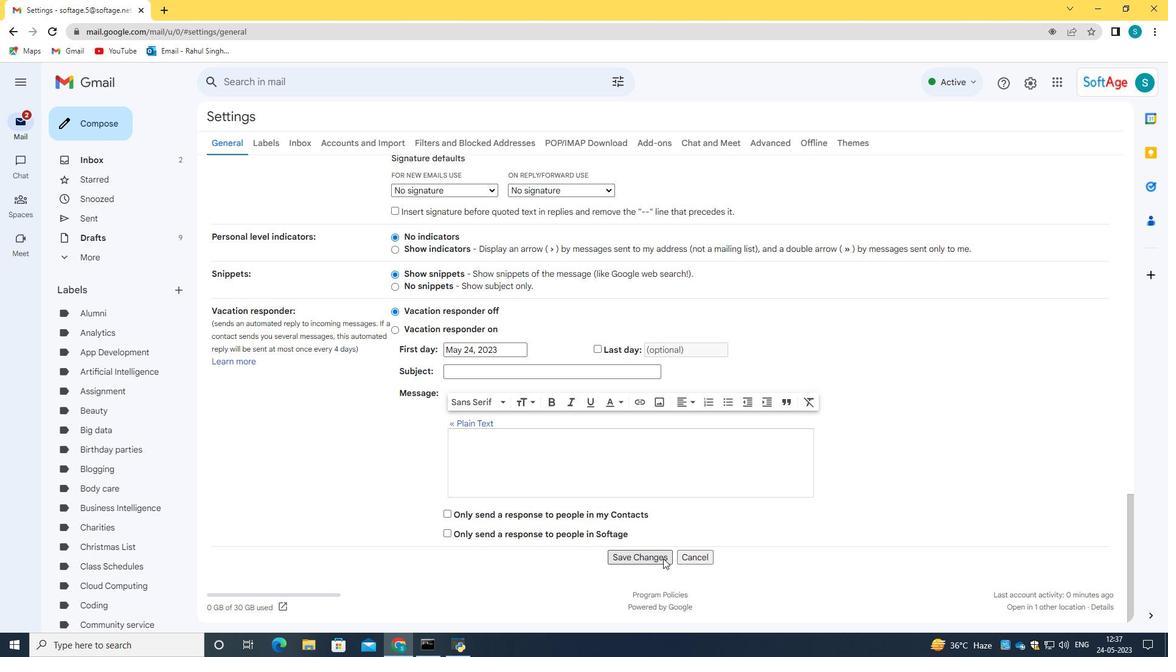 
Action: Mouse moved to (69, 120)
Screenshot: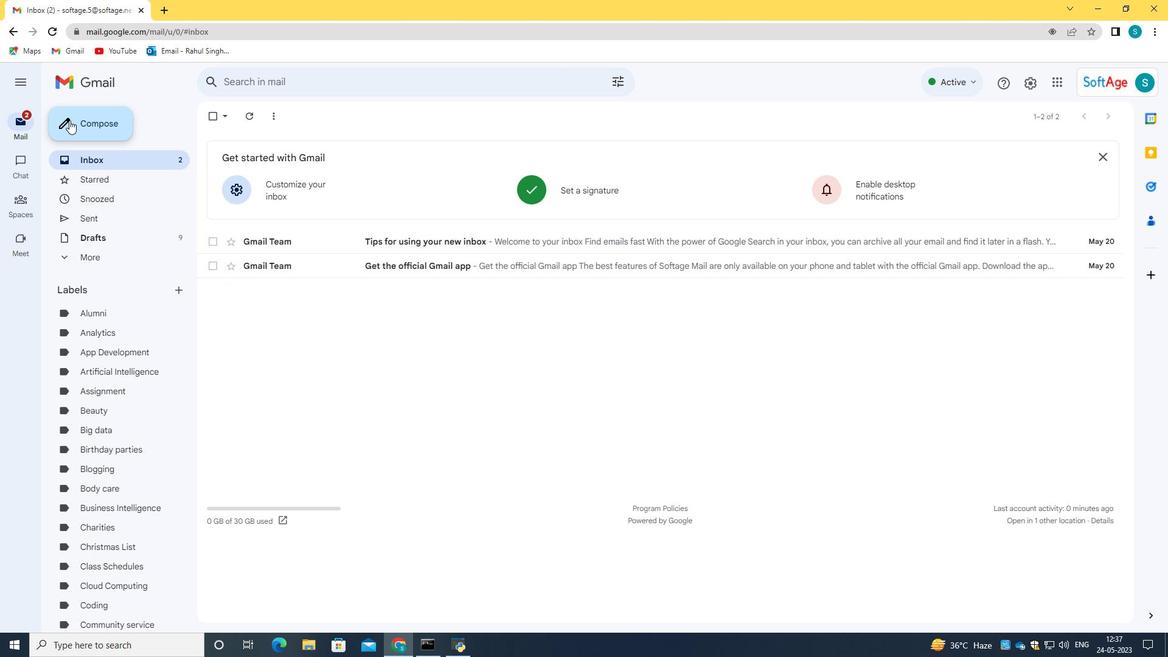 
Action: Mouse pressed left at (69, 120)
Screenshot: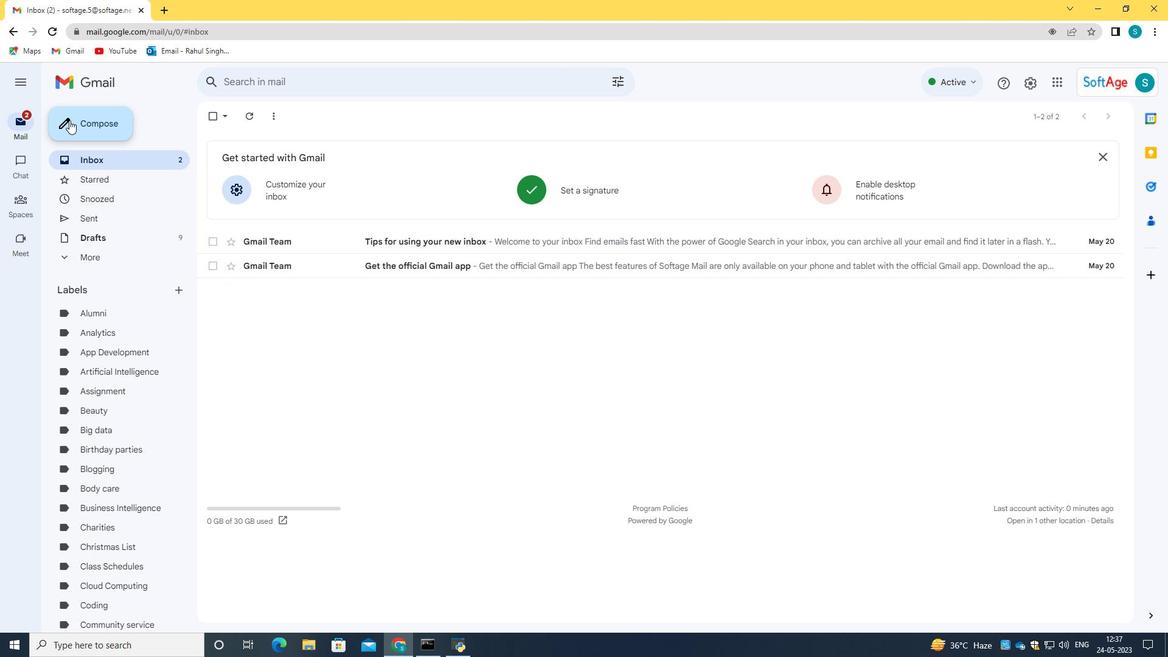 
Action: Mouse moved to (1098, 269)
Screenshot: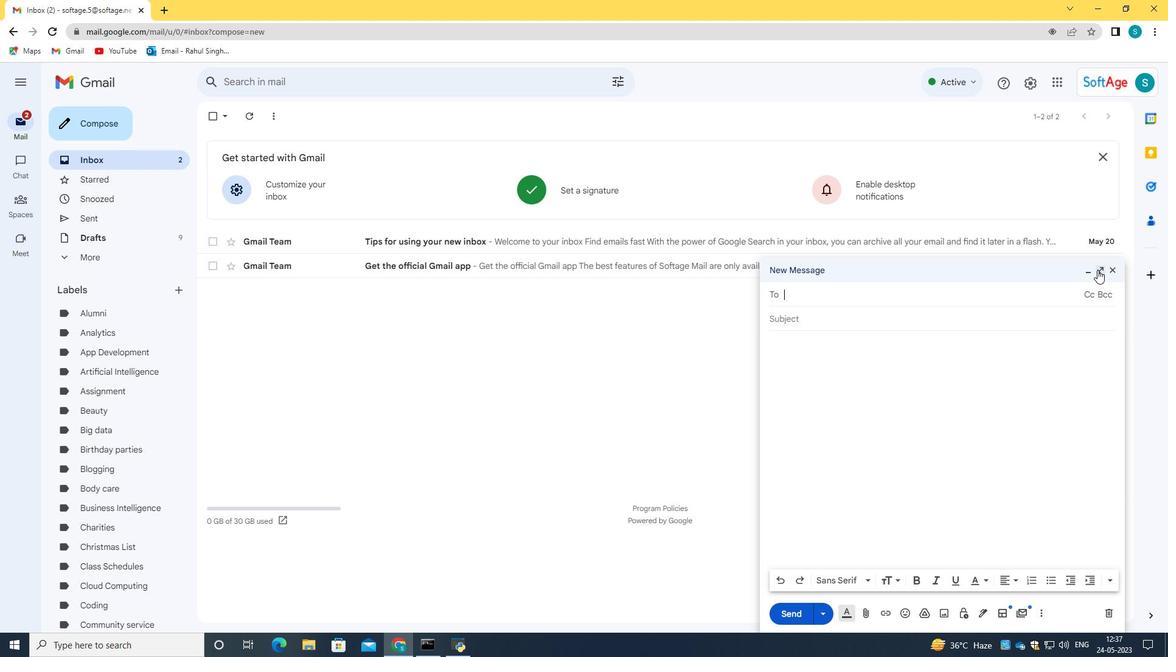 
Action: Mouse pressed left at (1098, 269)
Screenshot: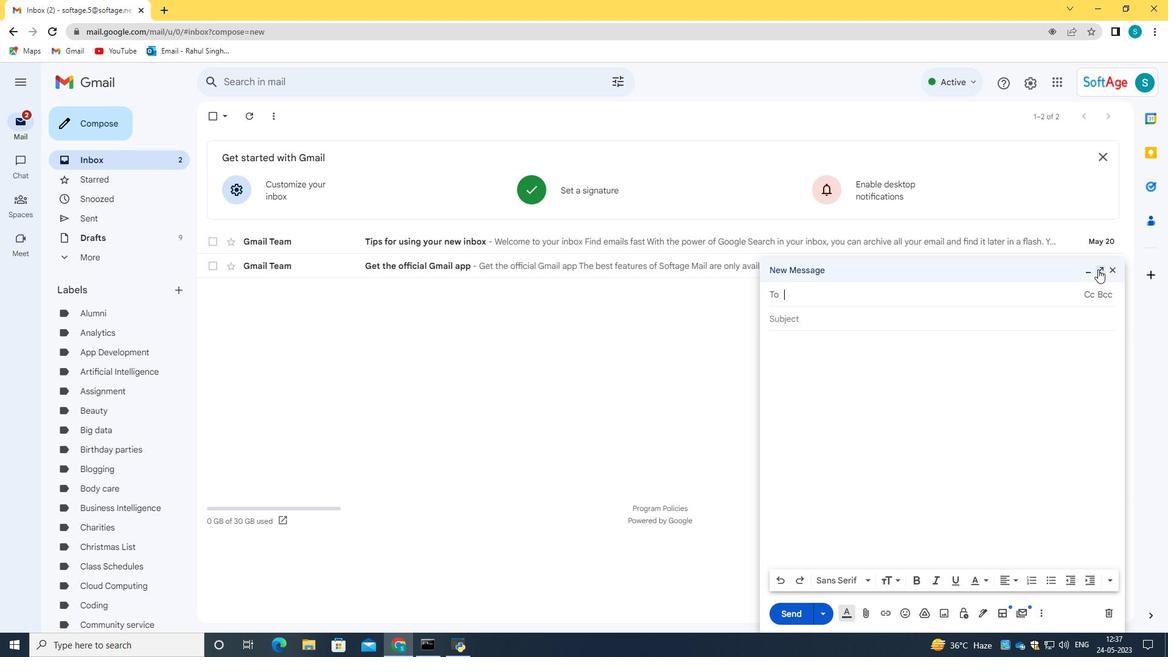 
Action: Mouse moved to (162, 243)
Screenshot: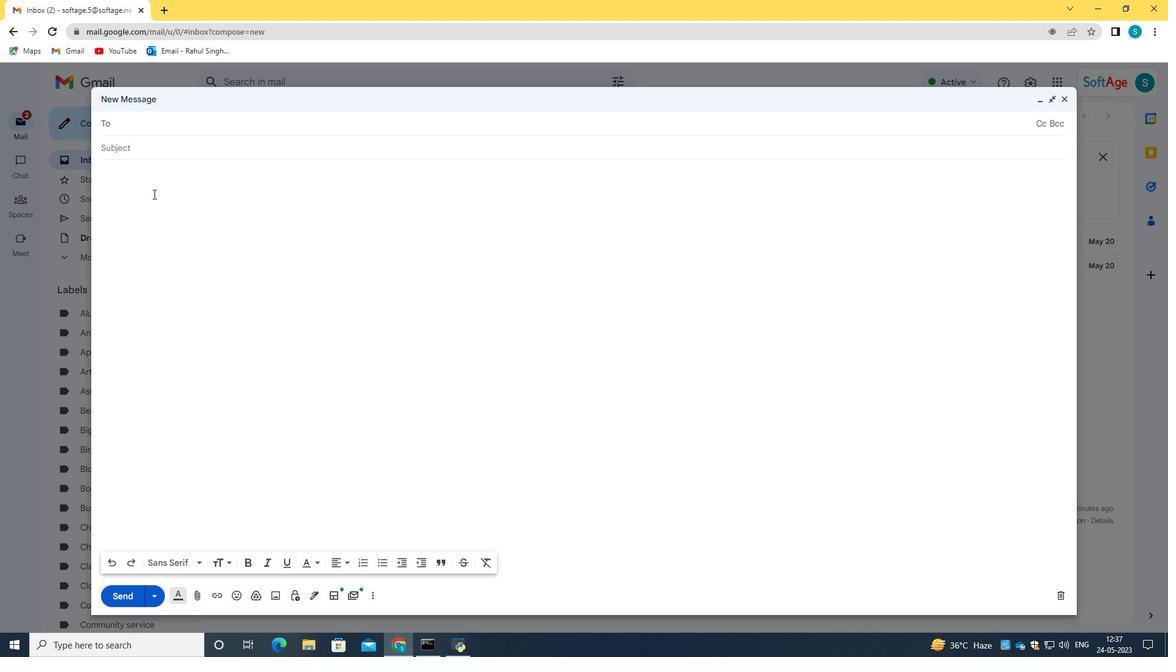 
Action: Mouse pressed left at (162, 243)
Screenshot: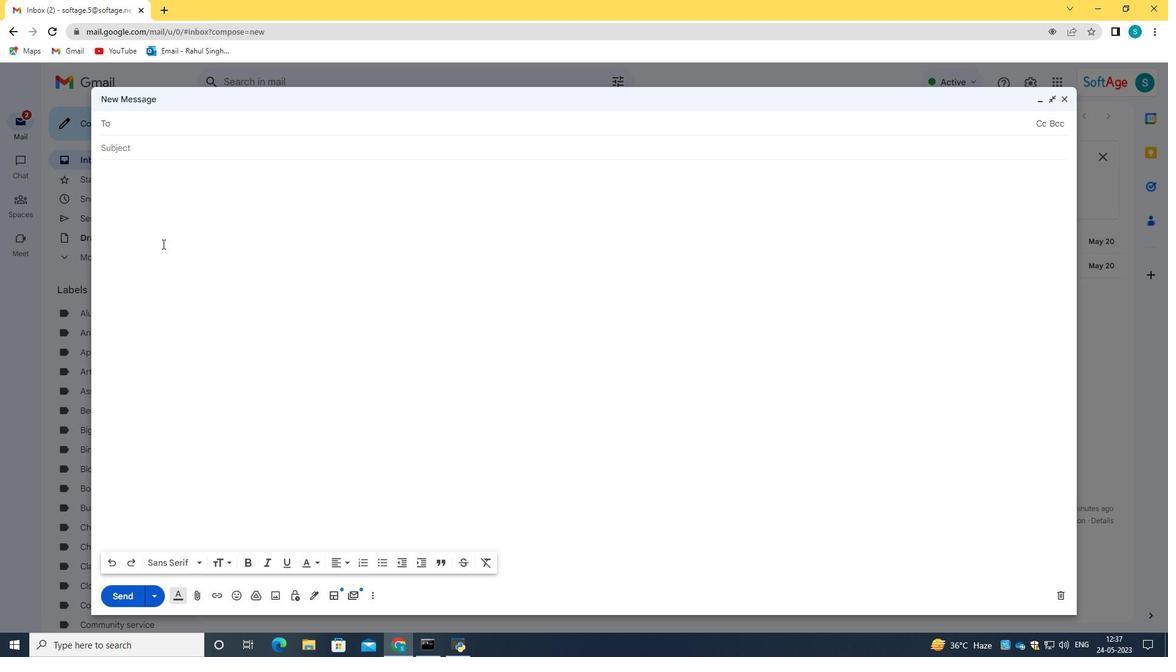 
Action: Mouse moved to (310, 599)
Screenshot: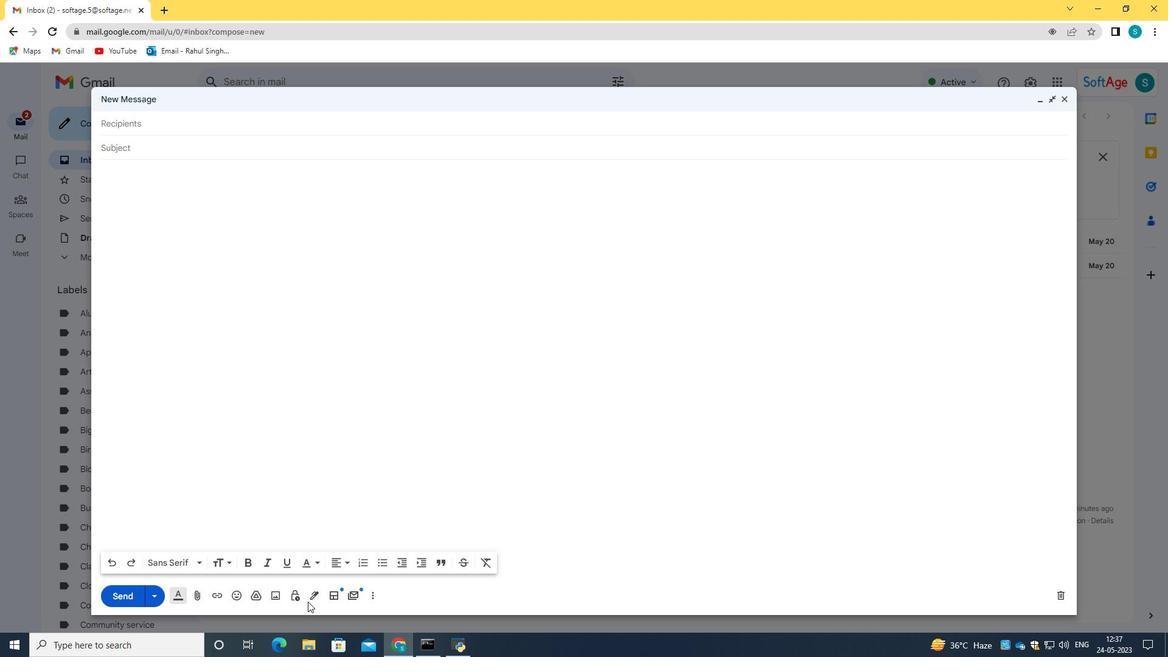 
Action: Mouse pressed left at (310, 599)
Screenshot: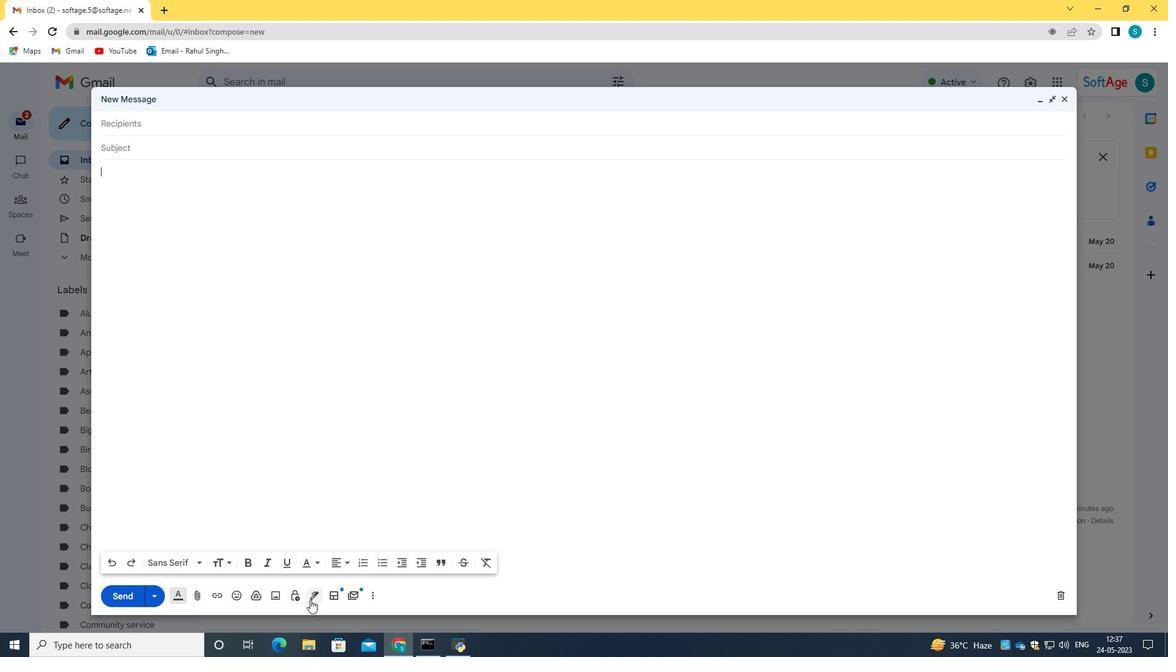 
Action: Mouse moved to (371, 377)
Screenshot: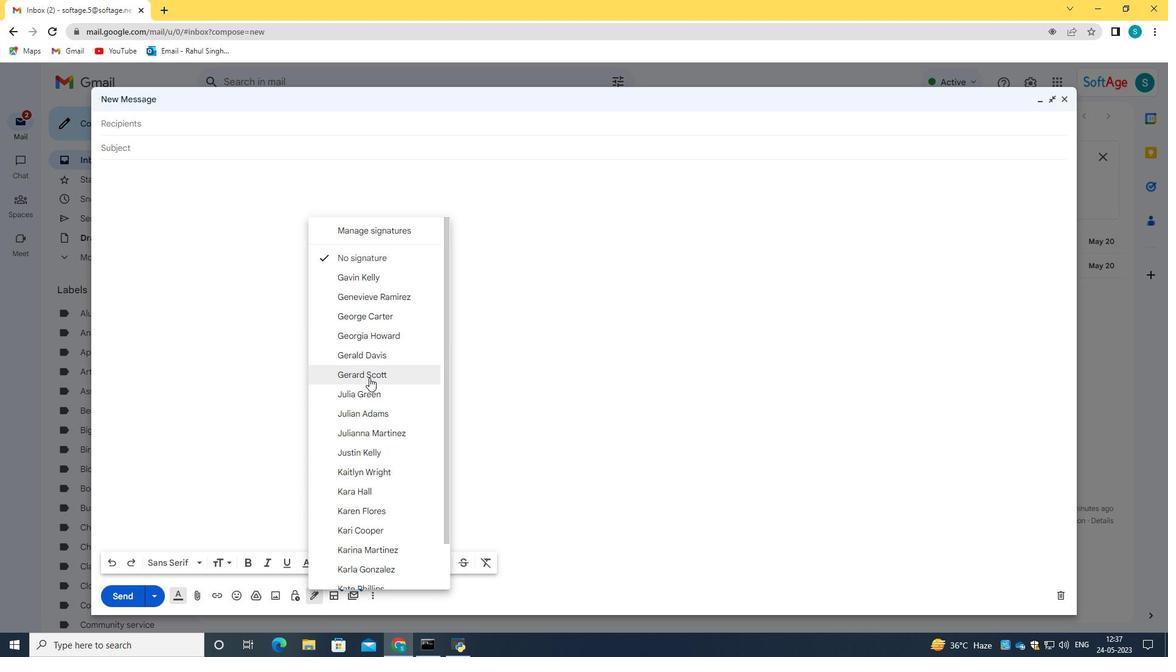 
Action: Mouse pressed left at (371, 377)
Screenshot: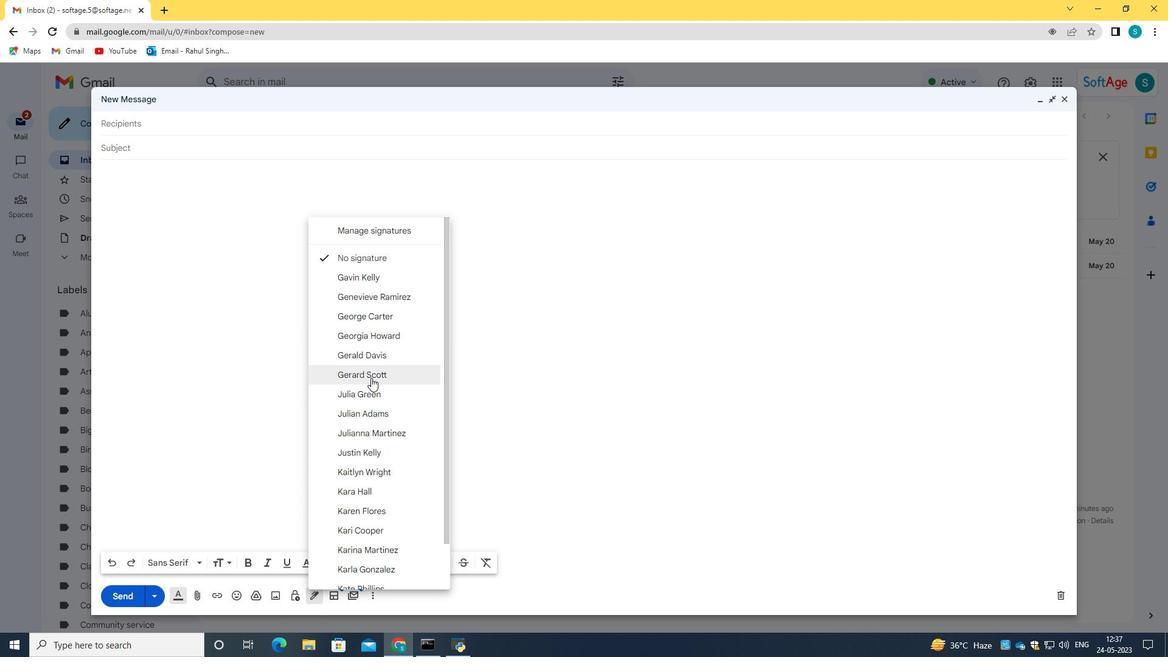 
Action: Mouse moved to (150, 124)
Screenshot: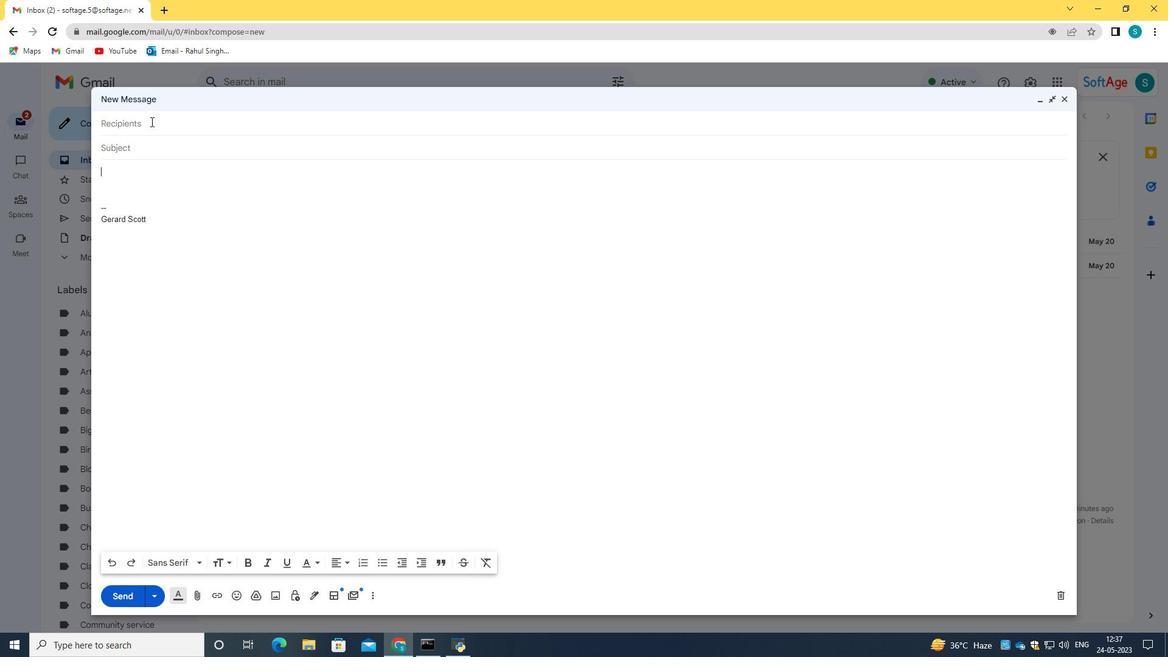 
Action: Mouse pressed left at (150, 124)
Screenshot: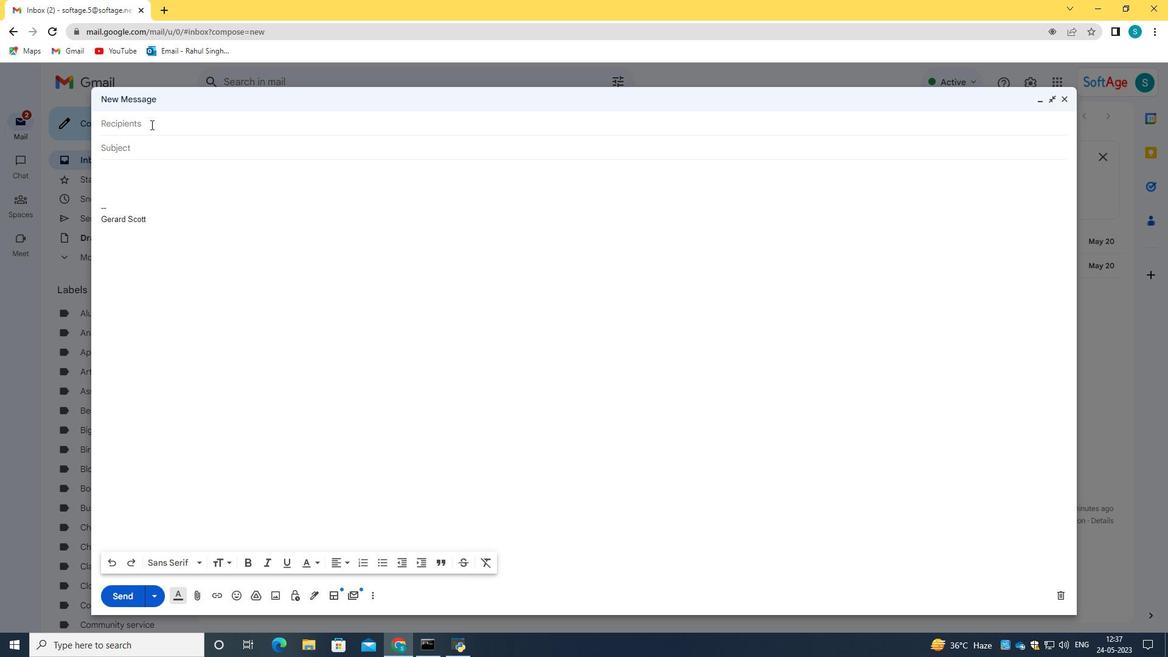 
Action: Mouse moved to (143, 149)
Screenshot: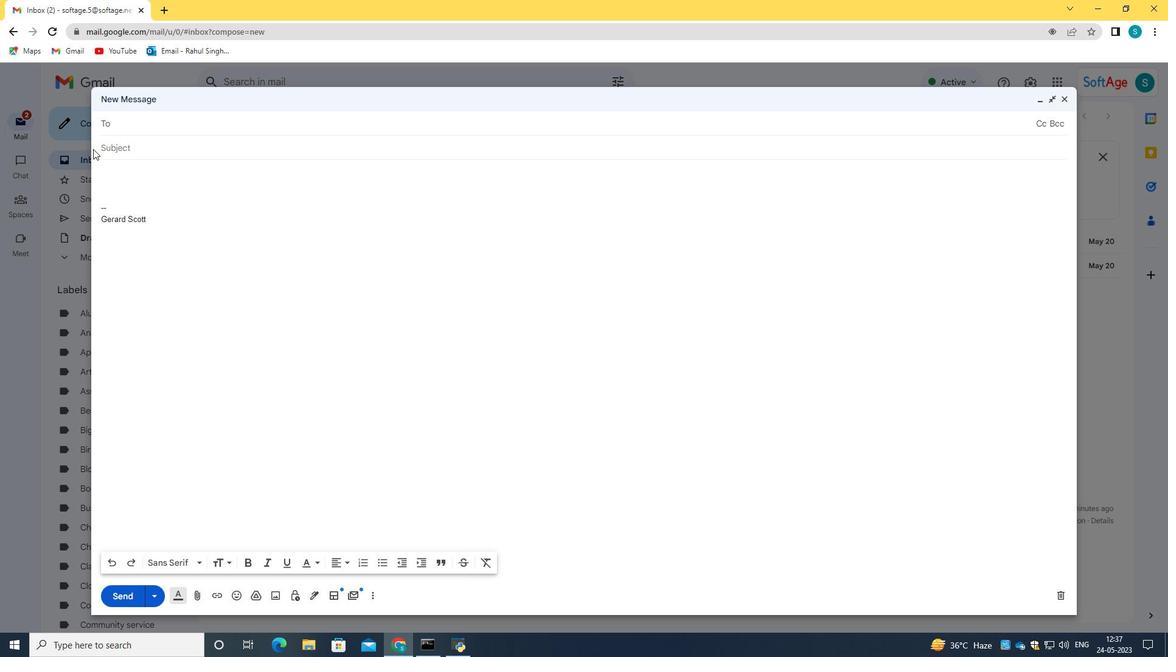 
Action: Mouse pressed left at (143, 149)
Screenshot: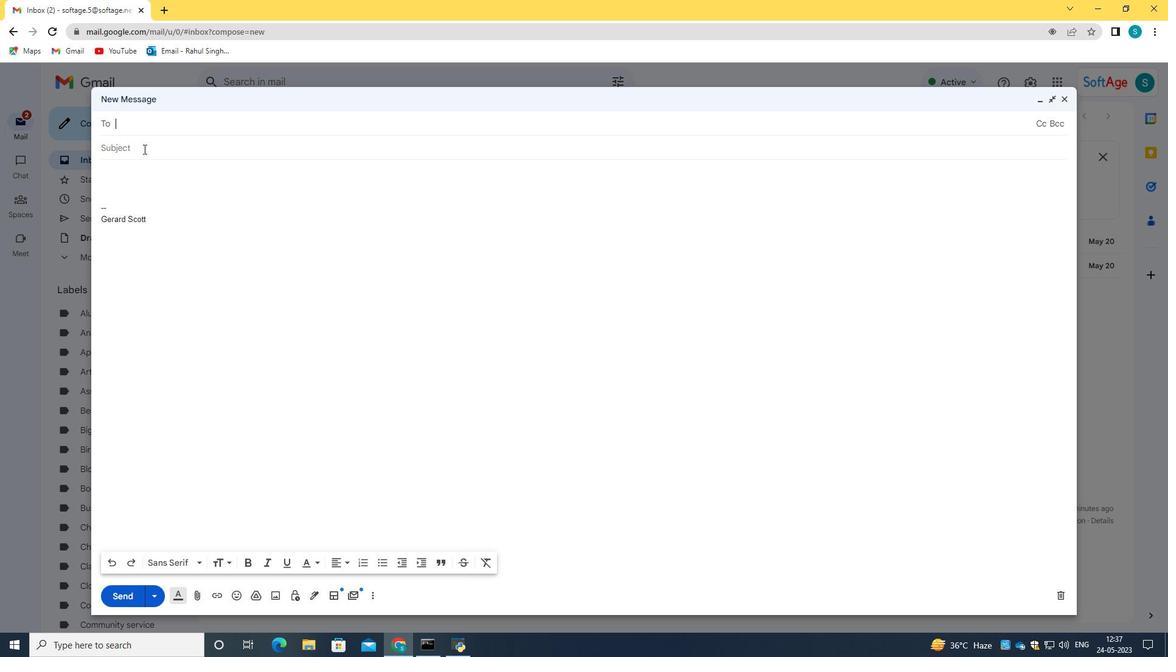 
Action: Key pressed s<Key.backspace><Key.caps_lock>T<Key.caps_lock>hank<Key.space>you<Key.space>for<Key.space>a<Key.space>recommendation<Key.space>
Screenshot: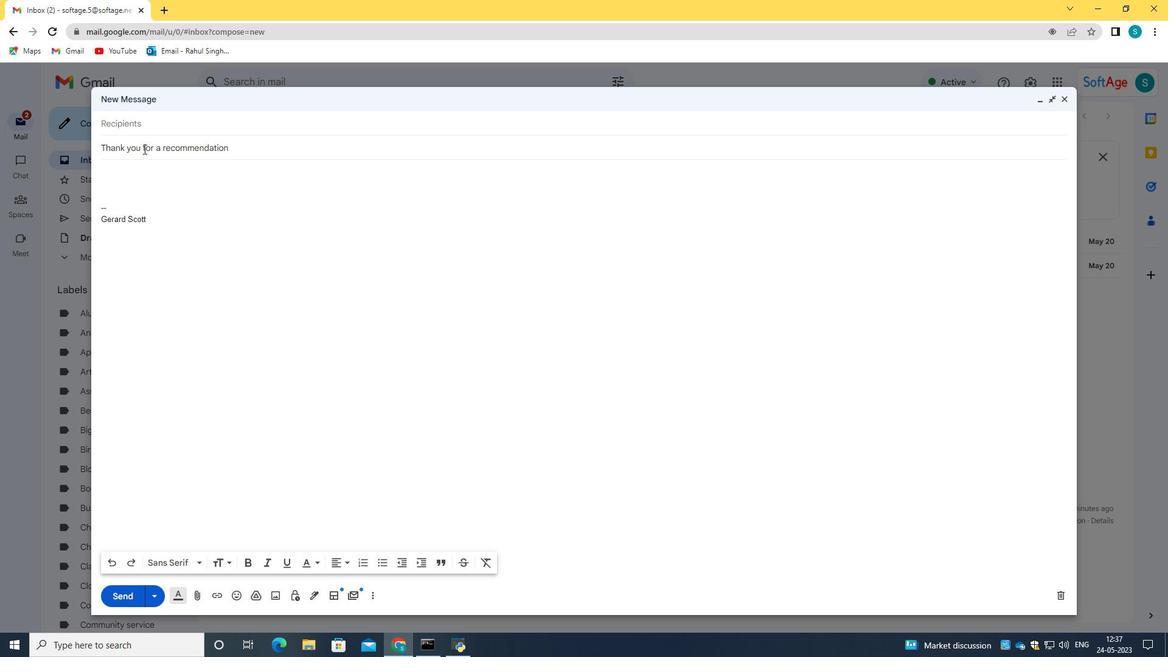 
Action: Mouse moved to (126, 177)
Screenshot: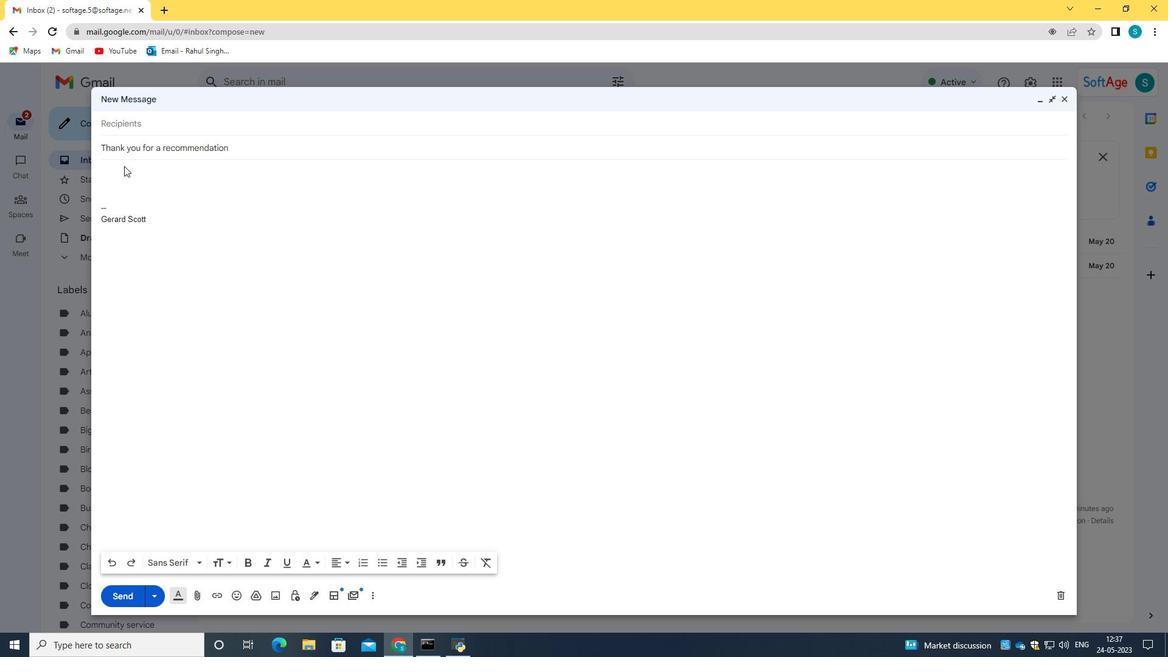 
Action: Mouse pressed left at (126, 177)
Screenshot: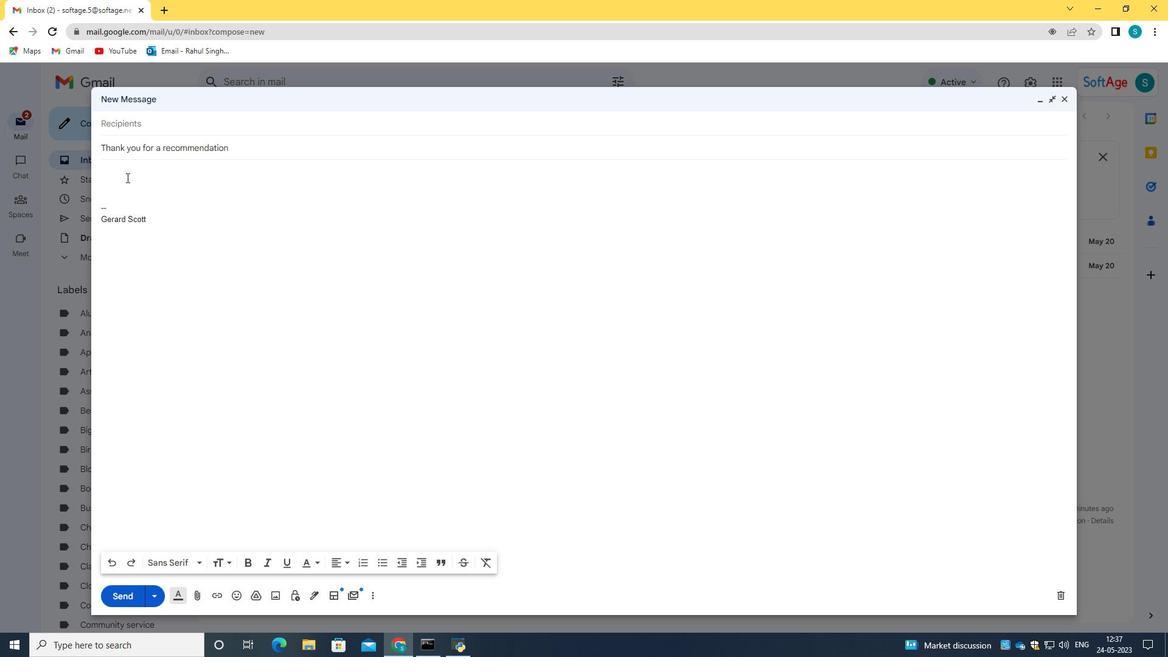 
Action: Key pressed <Key.caps_lock>VV<Key.caps_lock>ou<Key.backspace><Key.backspace><Key.backspace><Key.backspace><Key.caps_lock>C<Key.caps_lock>ould<Key.space>you<Key.space>send<Key.space>me<Key.space>th<Key.backspace>he<Key.space>proposal<Key.space>fo<Key.space><Key.backspace>r<Key.space>the<Key.space>new<Key.space>partnership<Key.shift_r>?
Screenshot: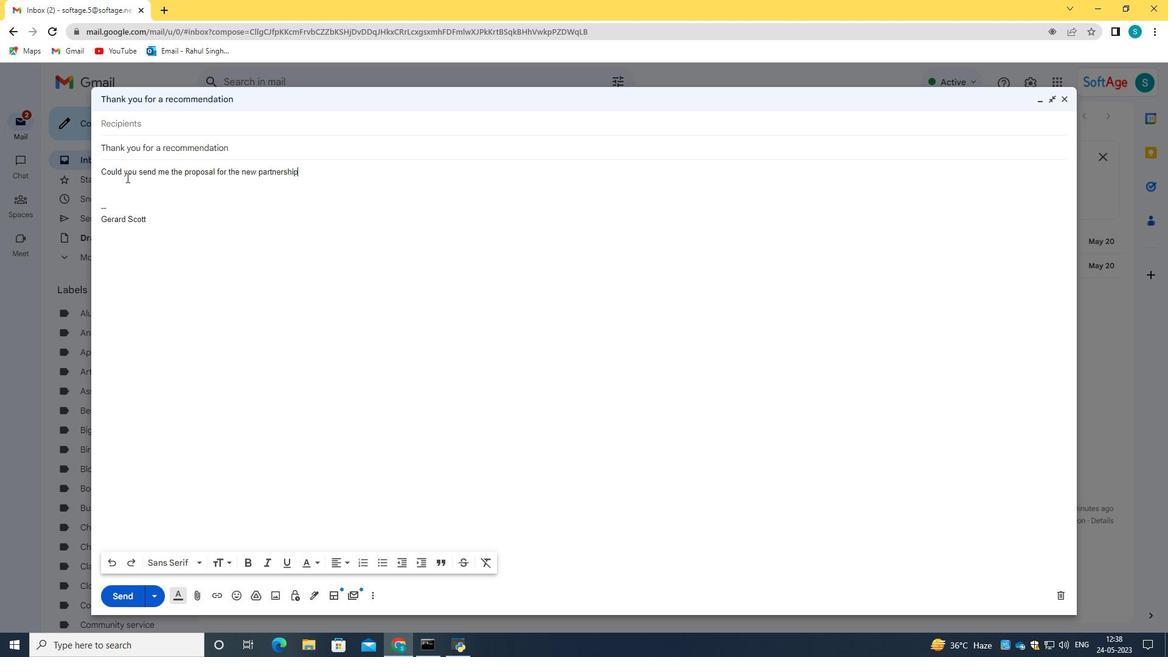 
Action: Mouse moved to (163, 122)
Screenshot: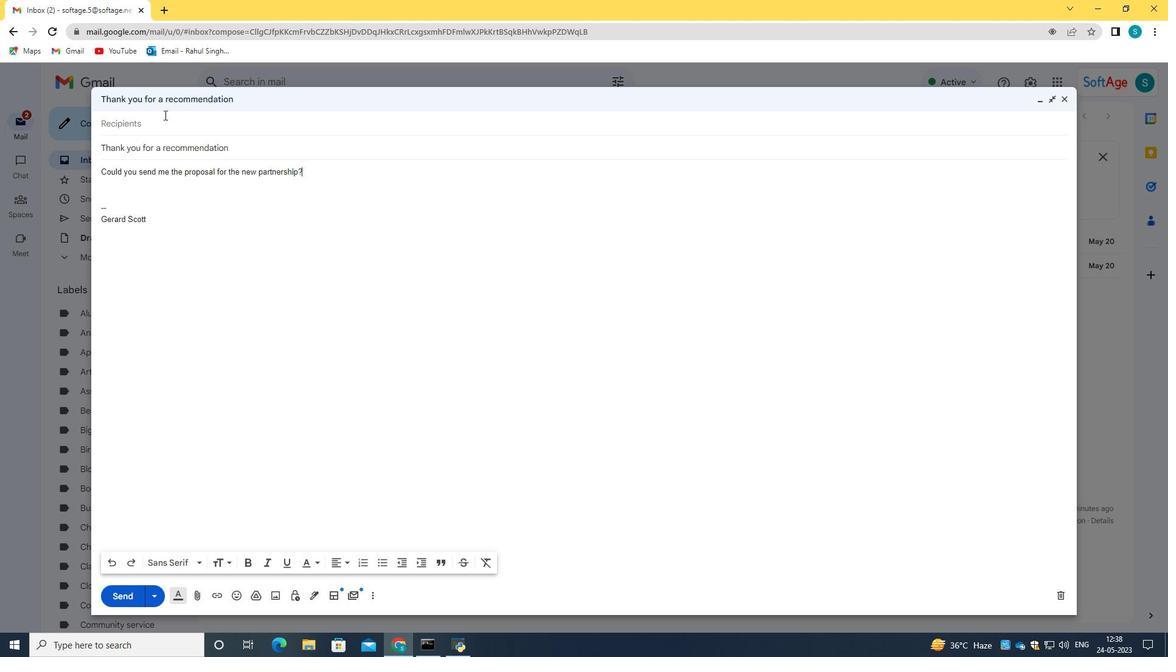 
Action: Mouse pressed left at (163, 122)
Screenshot: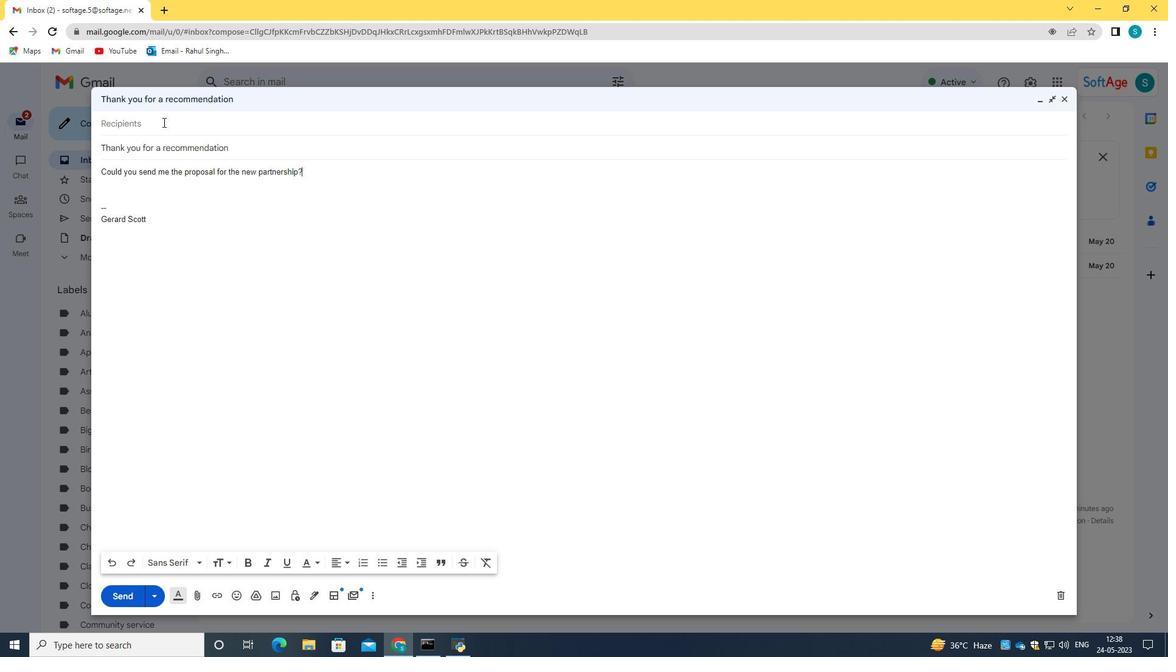 
Action: Key pressed <Key.caps_lock>S<Key.caps_lock>oftage.7<Key.shift>@softage.net
Screenshot: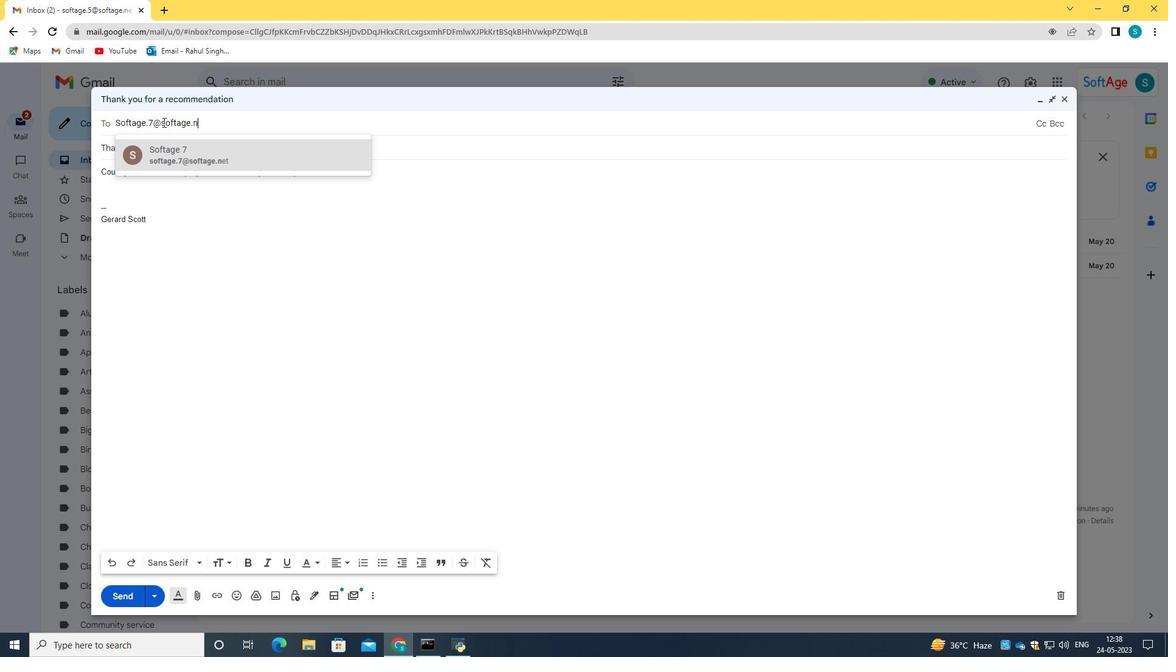
Action: Mouse moved to (195, 145)
Screenshot: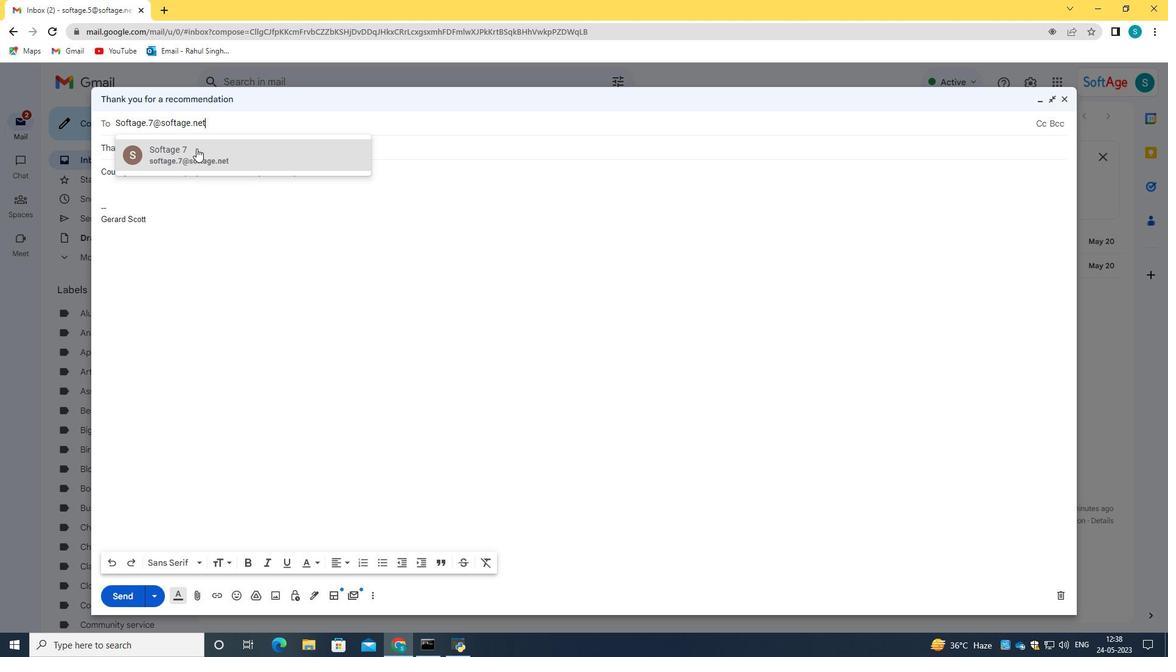 
Action: Mouse pressed left at (195, 145)
Screenshot: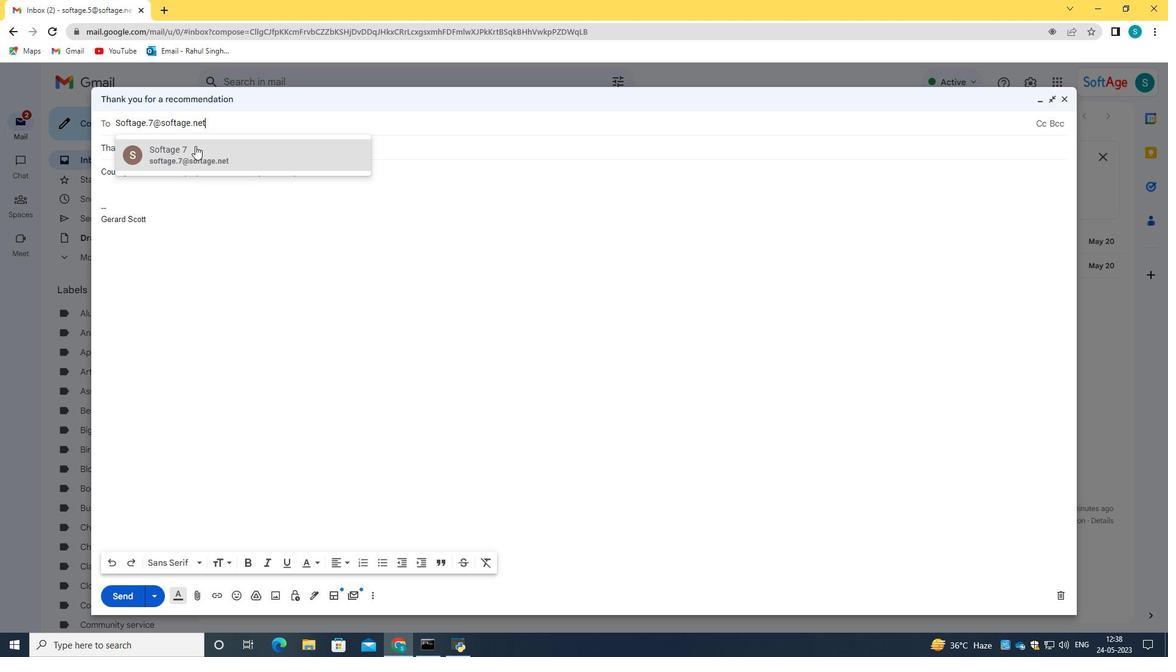 
Action: Mouse moved to (243, 134)
Screenshot: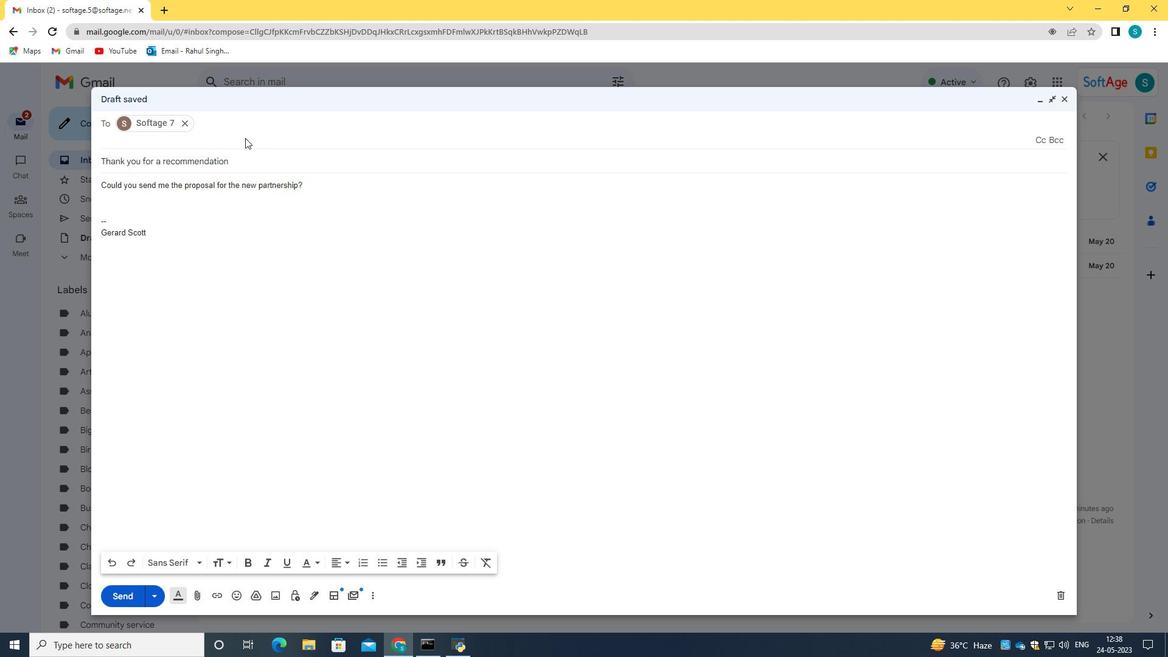 
Action: Key pressed <Key.shift><Key.shift><Key.shift><Key.shift><Key.shift><Key.shift><Key.shift><Key.shift><Key.shift><Key.shift><Key.shift><Key.shift><Key.shift><Key.shift>softae<Key.backspace>ge/<Key.backspace>.8<Key.shift>@softage.net
Screenshot: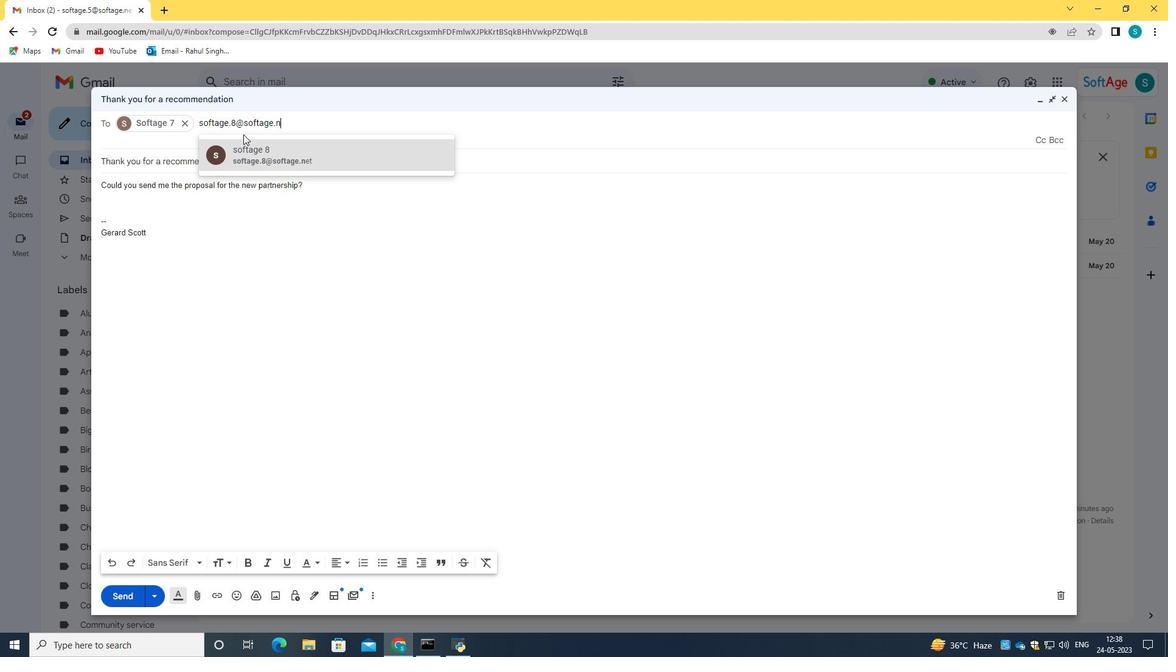 
Action: Mouse moved to (254, 148)
Screenshot: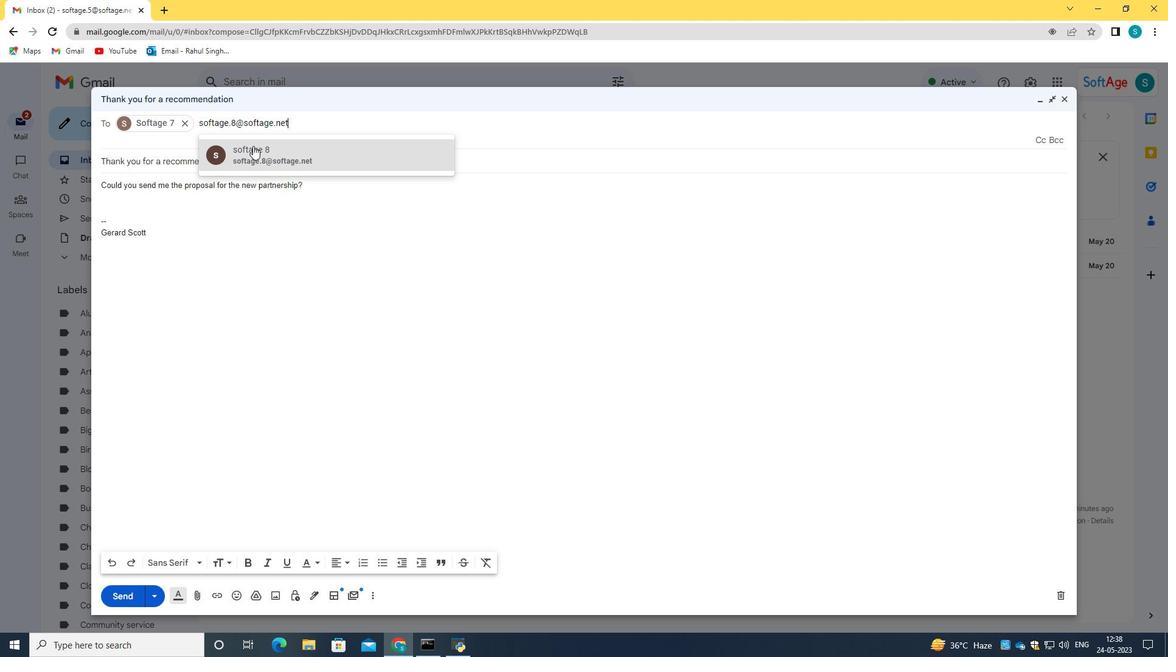 
Action: Mouse pressed left at (254, 148)
Screenshot: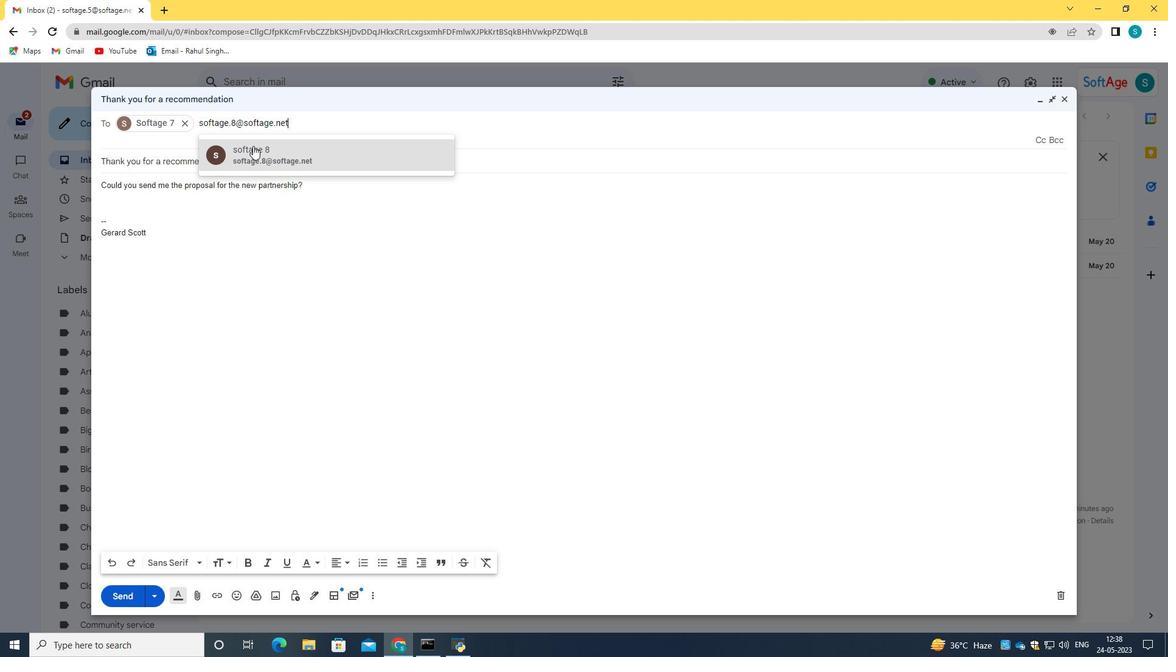 
Action: Mouse moved to (123, 594)
Screenshot: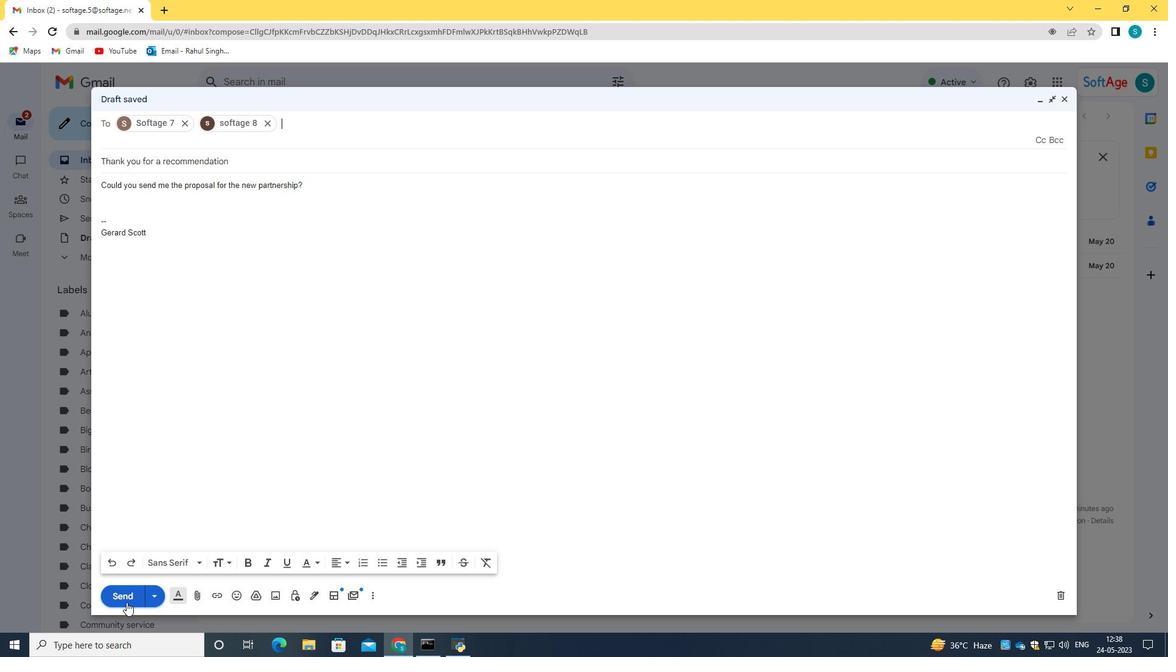 
Action: Mouse pressed left at (124, 593)
Screenshot: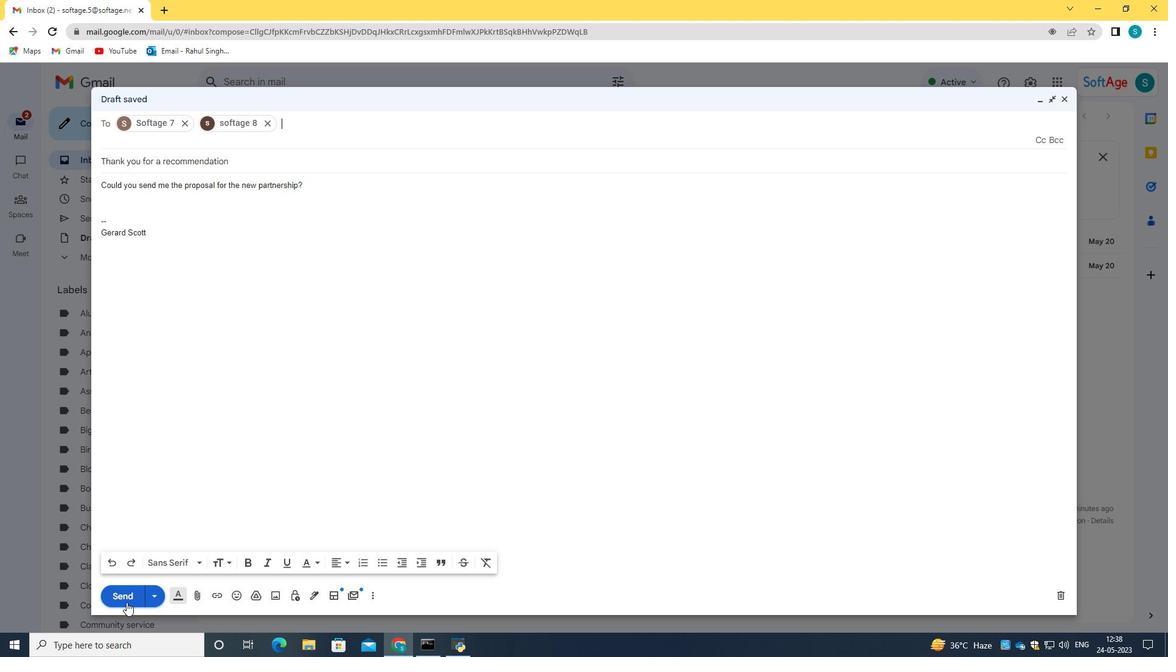 
Action: Mouse moved to (279, 362)
Screenshot: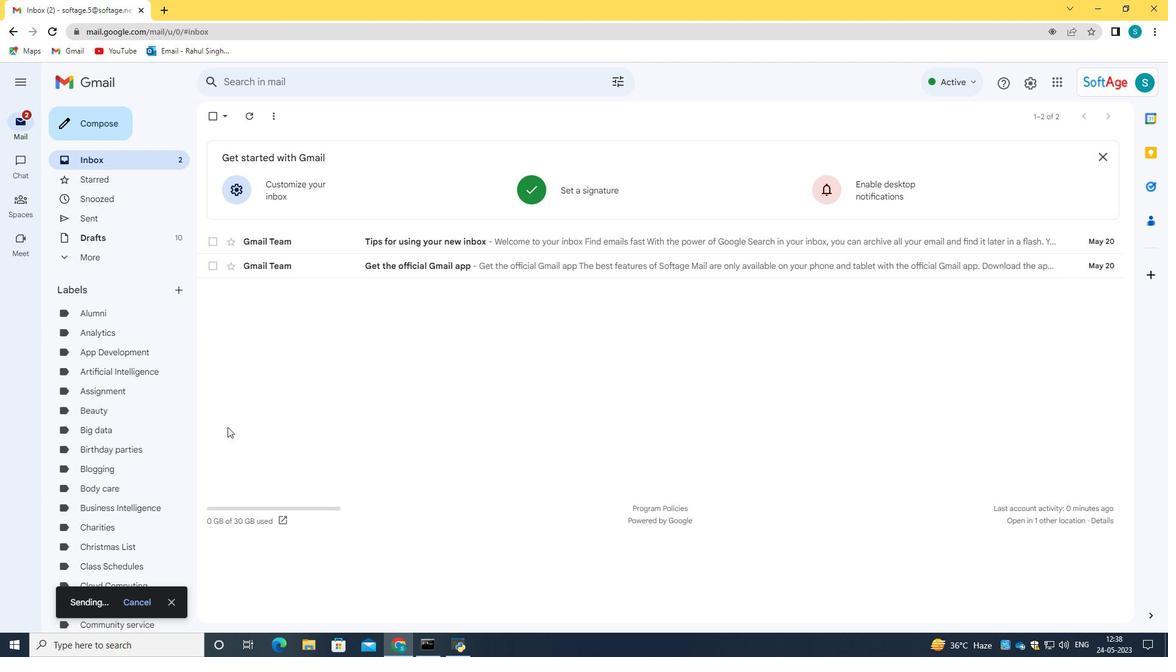 
